 Task: Open Card Executive Team Meeting in Board Diversity and Inclusion Program Evaluation and Optimization to Workspace App Development and add a team member Softage.2@softage.net, a label Orange, a checklist Dog Training, an attachment from your computer, a color Orange and finally, add a card description 'Conduct team training session on project management' and a comment 'We should approach this task with a sense of ownership, taking pride in our work and its impact on the project.'. Add a start date 'Jan 06, 1900' with a due date 'Jan 13, 1900'
Action: Mouse moved to (91, 299)
Screenshot: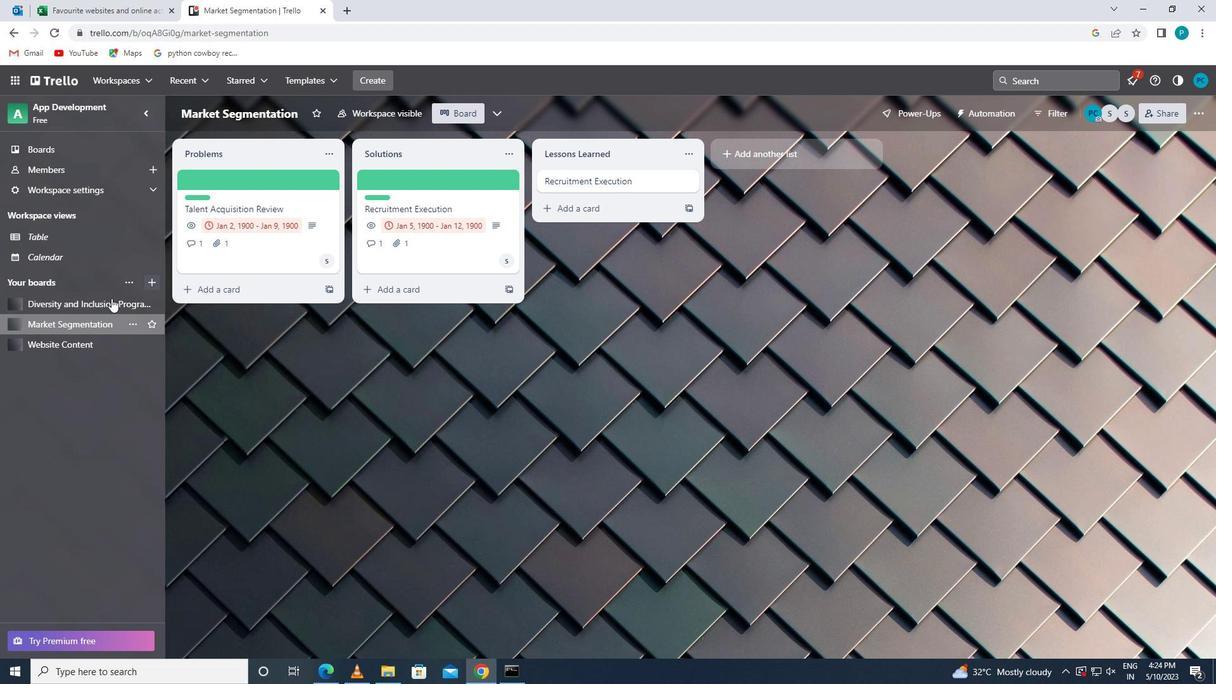
Action: Mouse pressed left at (91, 299)
Screenshot: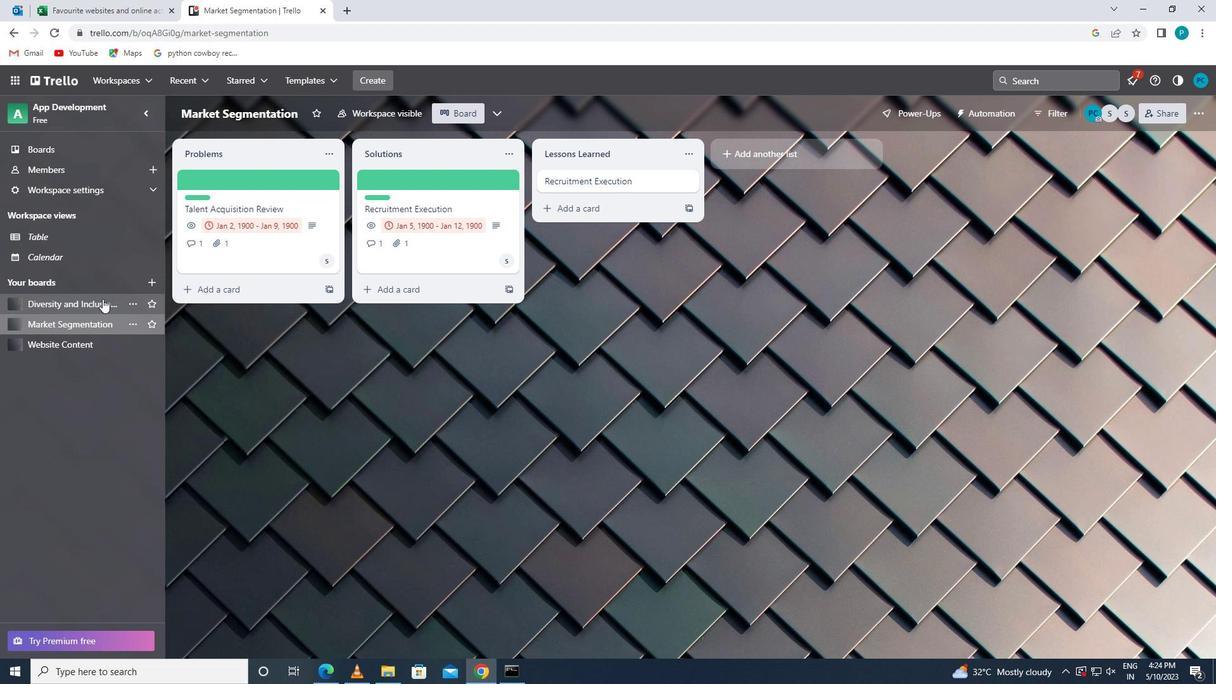 
Action: Mouse moved to (434, 181)
Screenshot: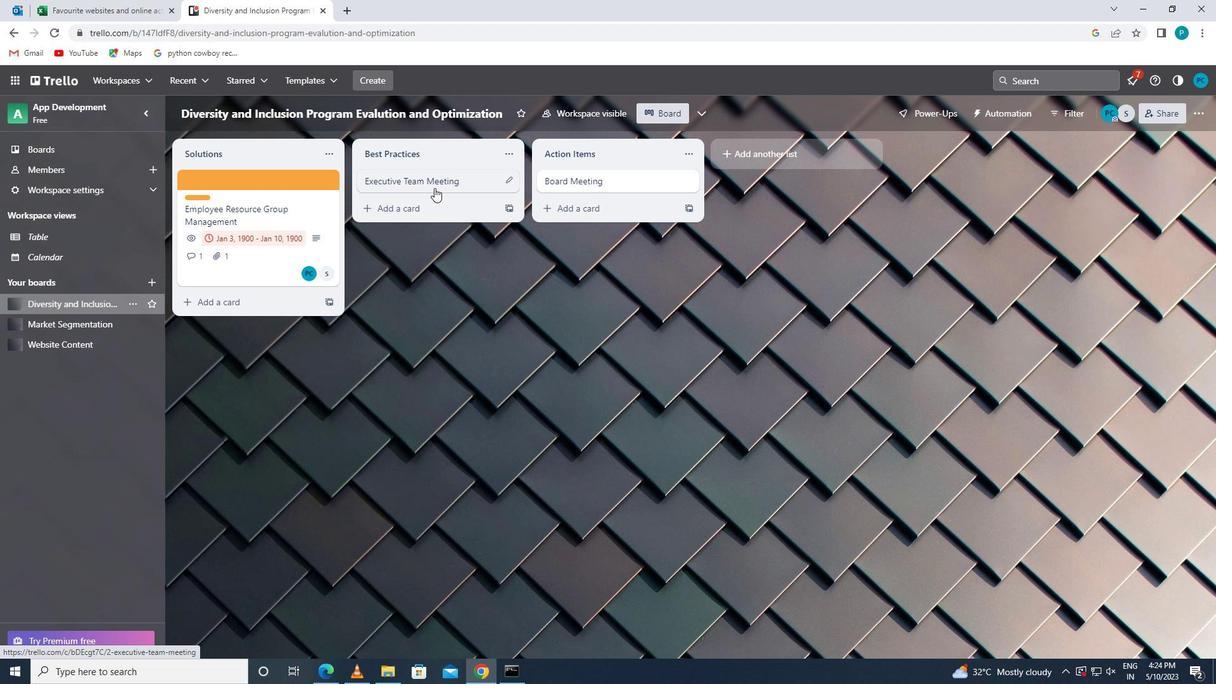 
Action: Mouse pressed left at (434, 181)
Screenshot: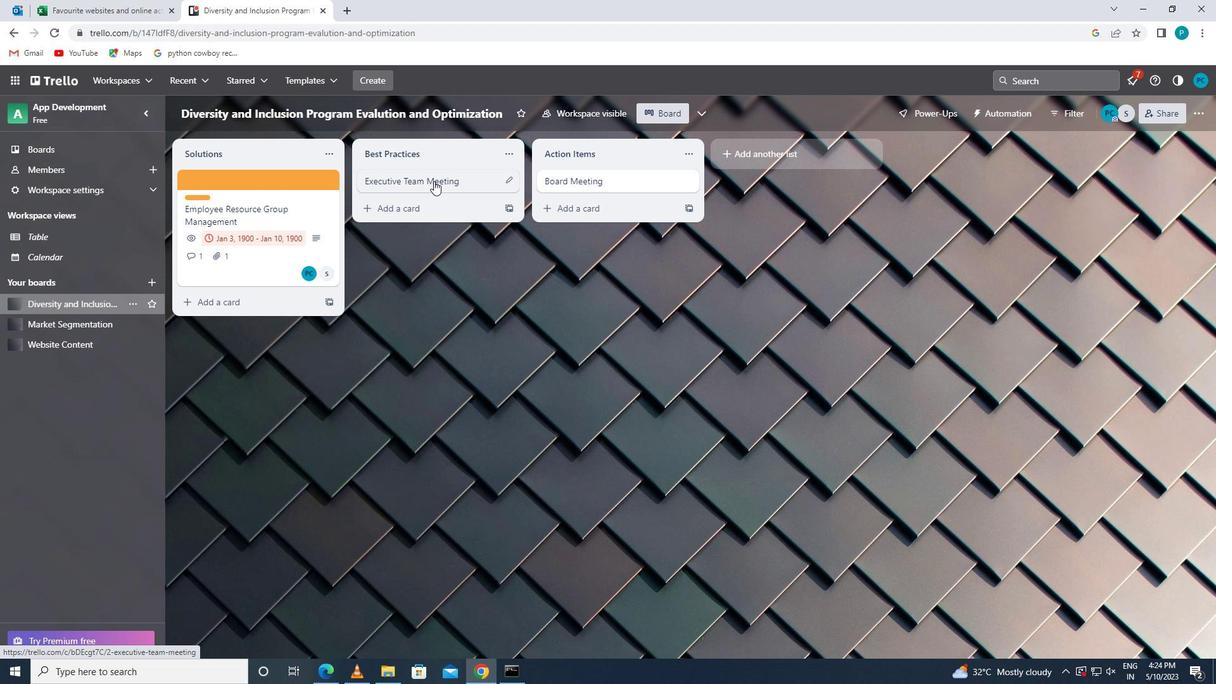 
Action: Mouse moved to (777, 221)
Screenshot: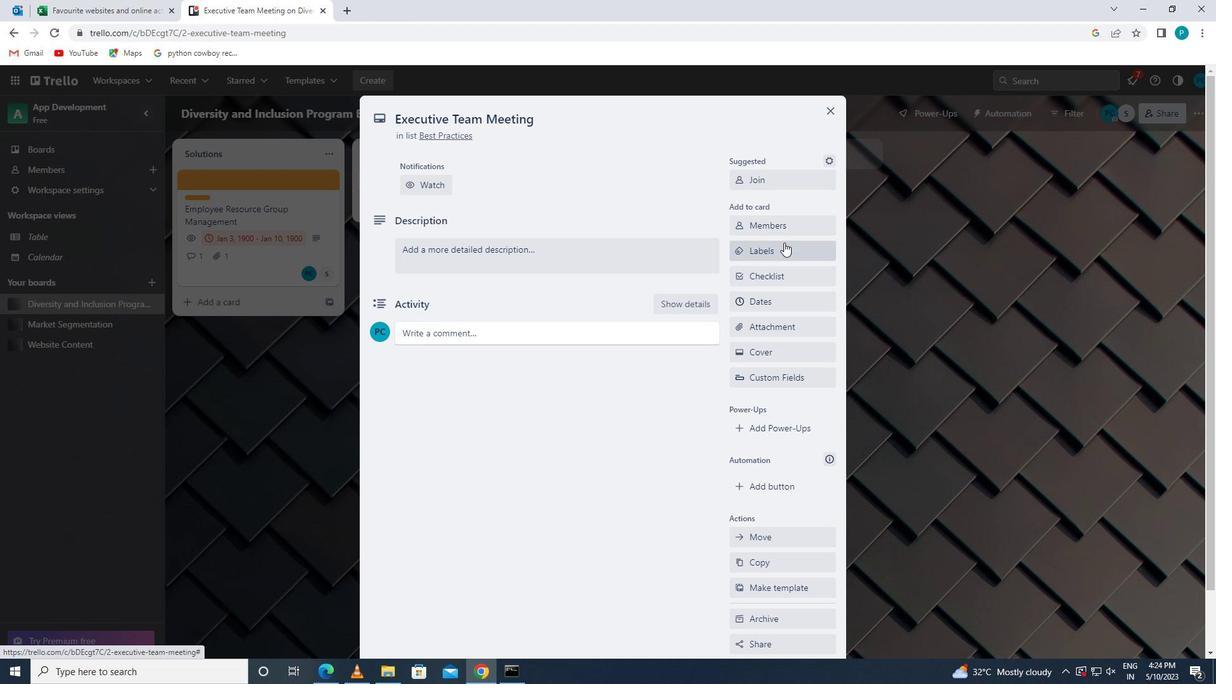 
Action: Mouse pressed left at (777, 221)
Screenshot: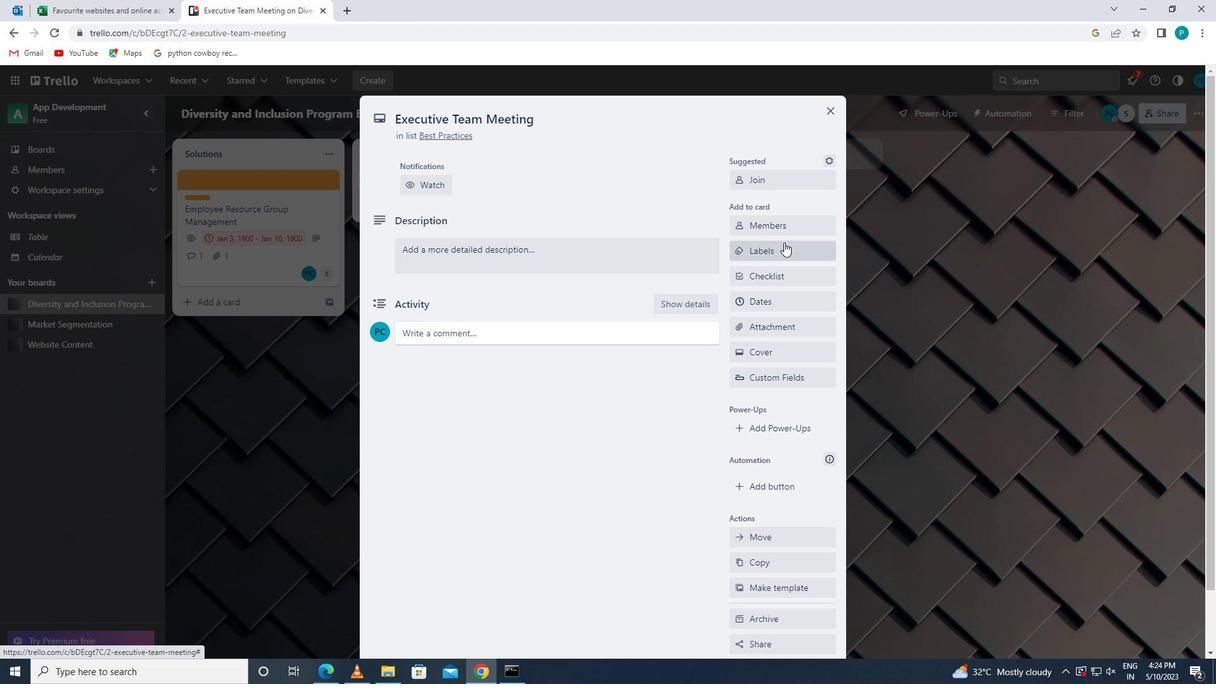 
Action: Key pressed <Key.caps_lock>s<Key.caps_lock>oftage.2
Screenshot: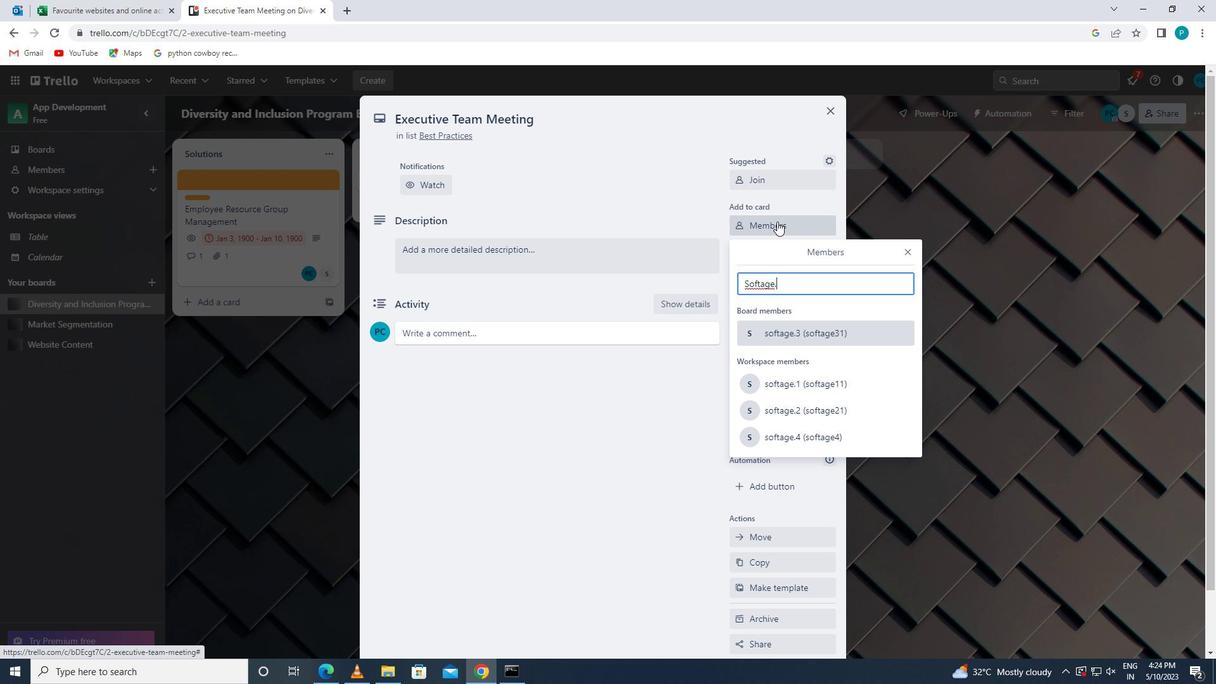 
Action: Mouse moved to (840, 394)
Screenshot: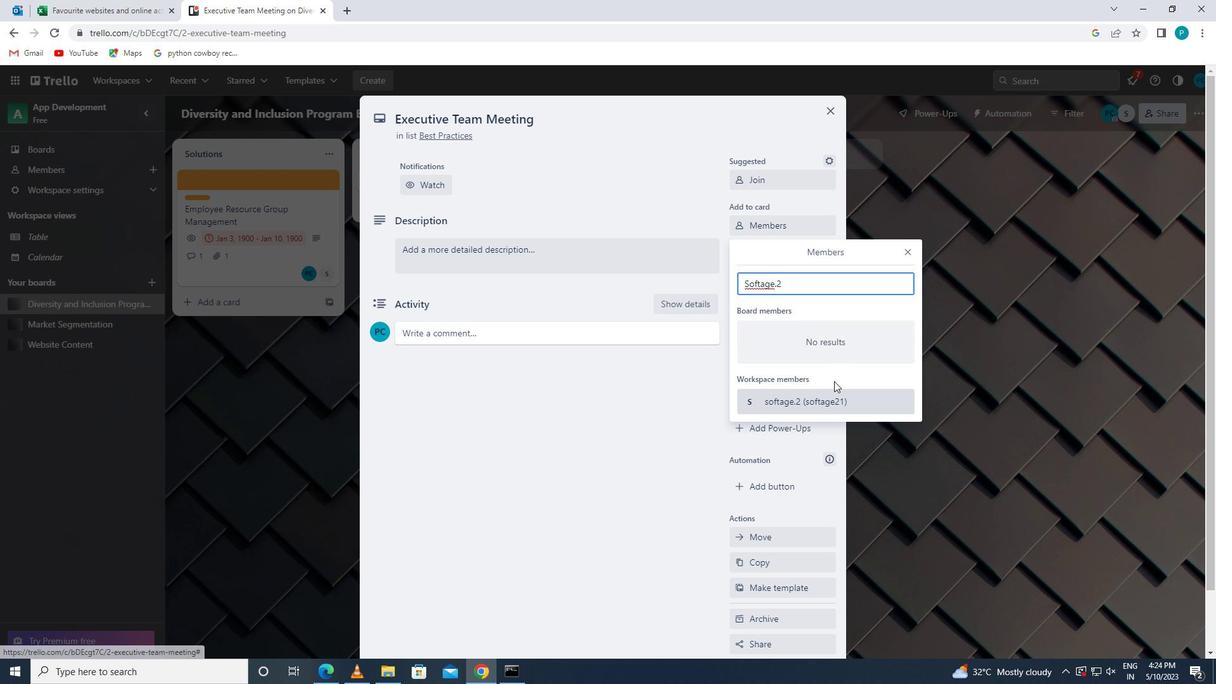 
Action: Mouse pressed left at (840, 394)
Screenshot: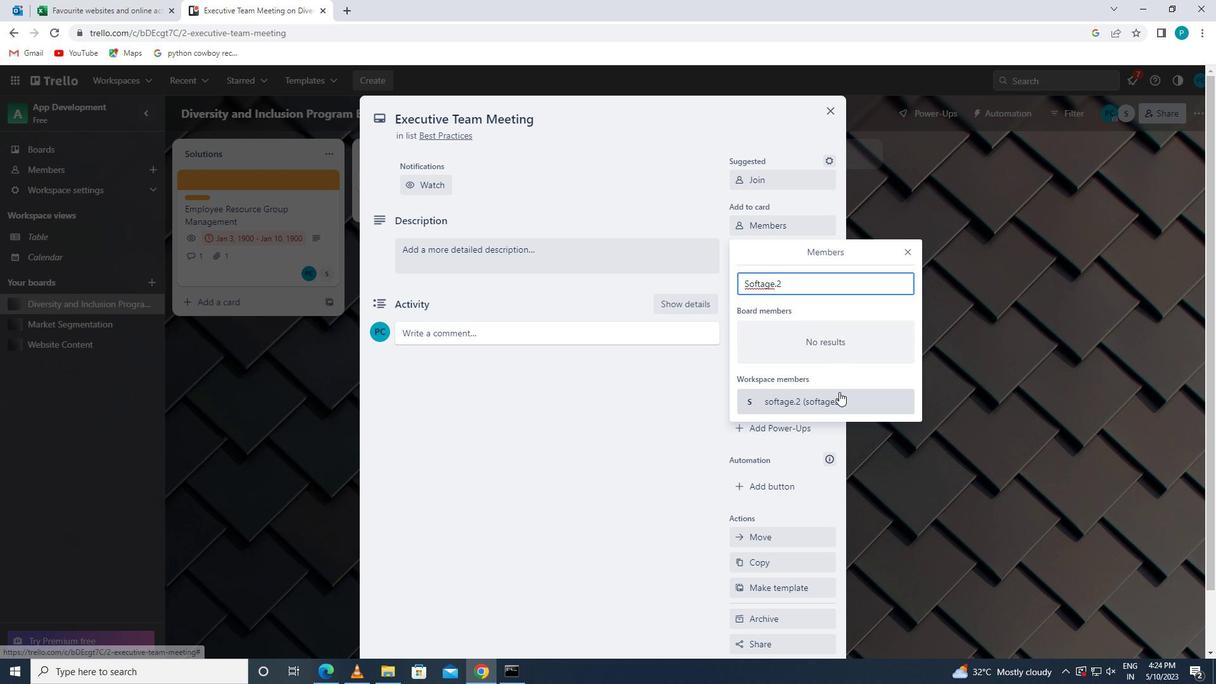 
Action: Mouse moved to (907, 246)
Screenshot: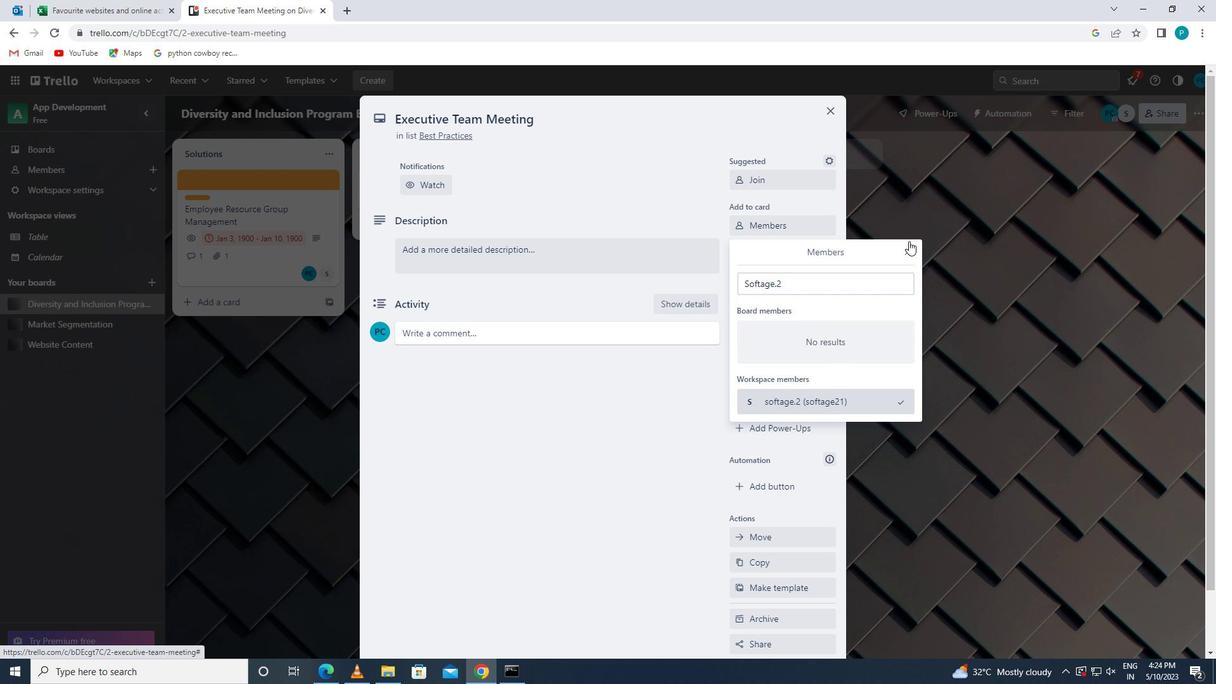 
Action: Mouse pressed left at (907, 246)
Screenshot: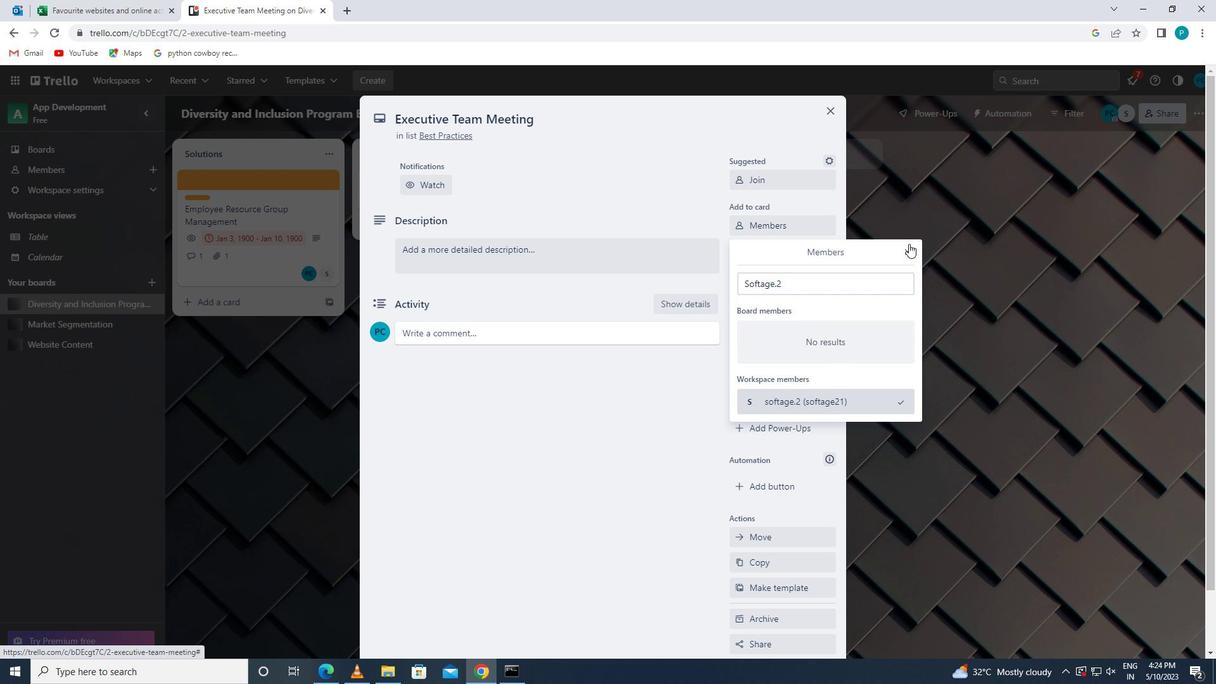 
Action: Mouse moved to (807, 253)
Screenshot: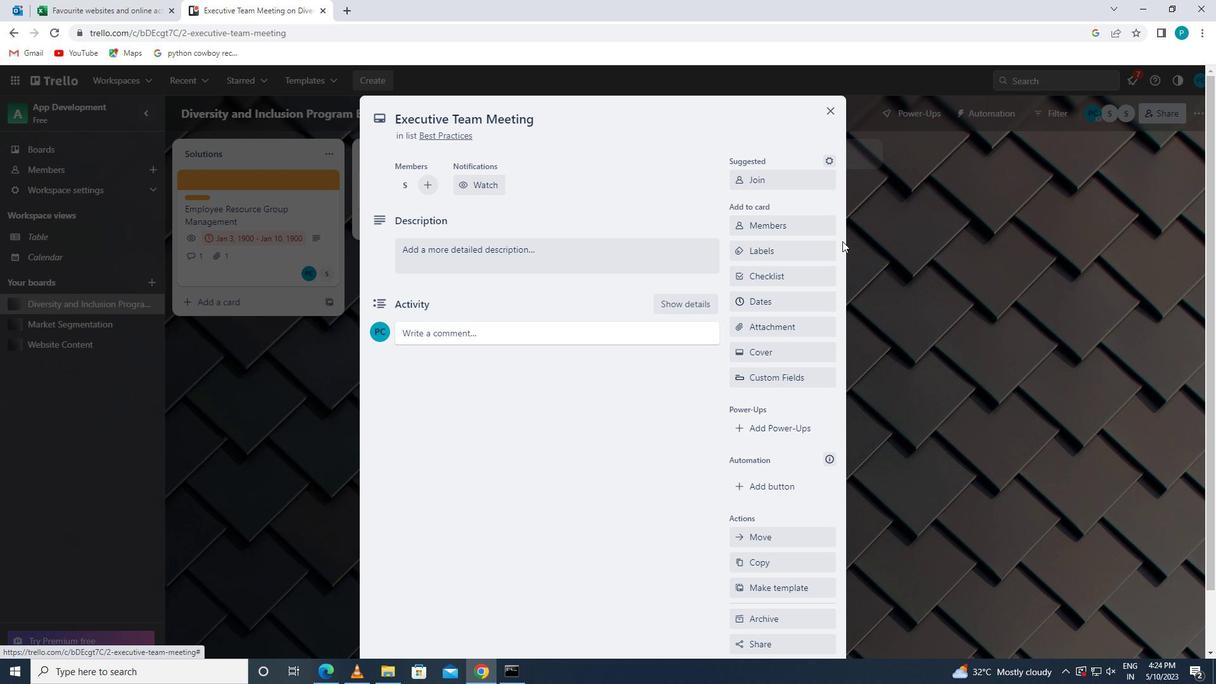 
Action: Mouse pressed left at (807, 253)
Screenshot: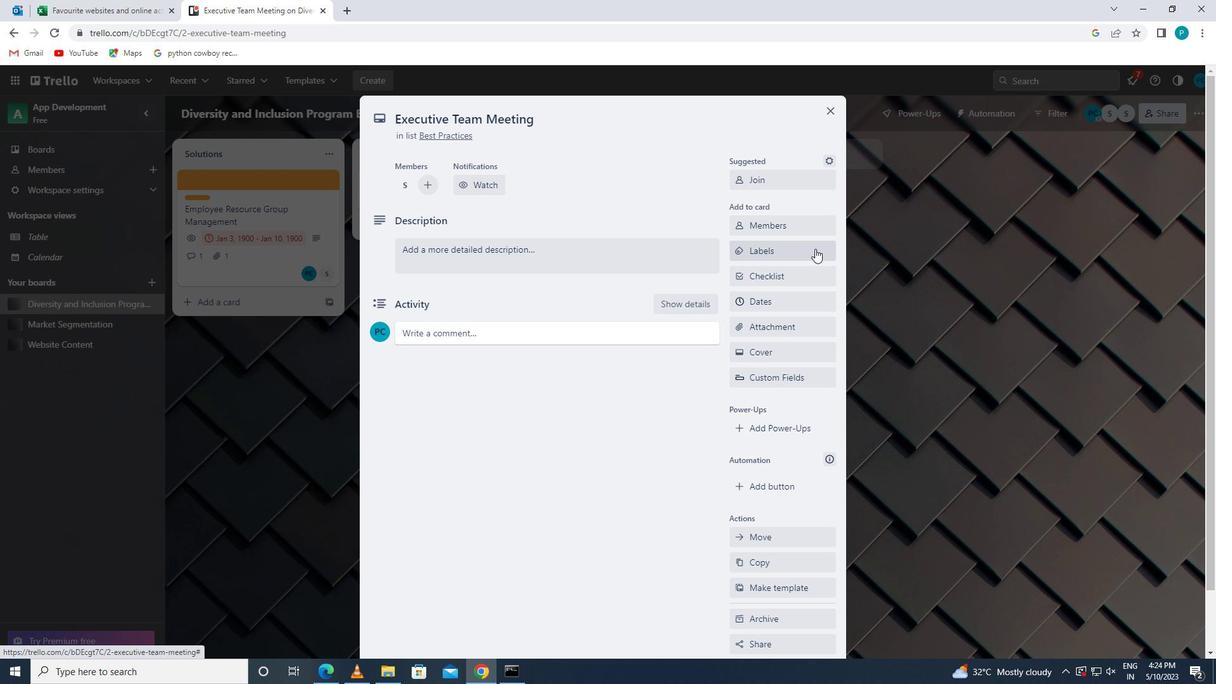 
Action: Mouse moved to (815, 495)
Screenshot: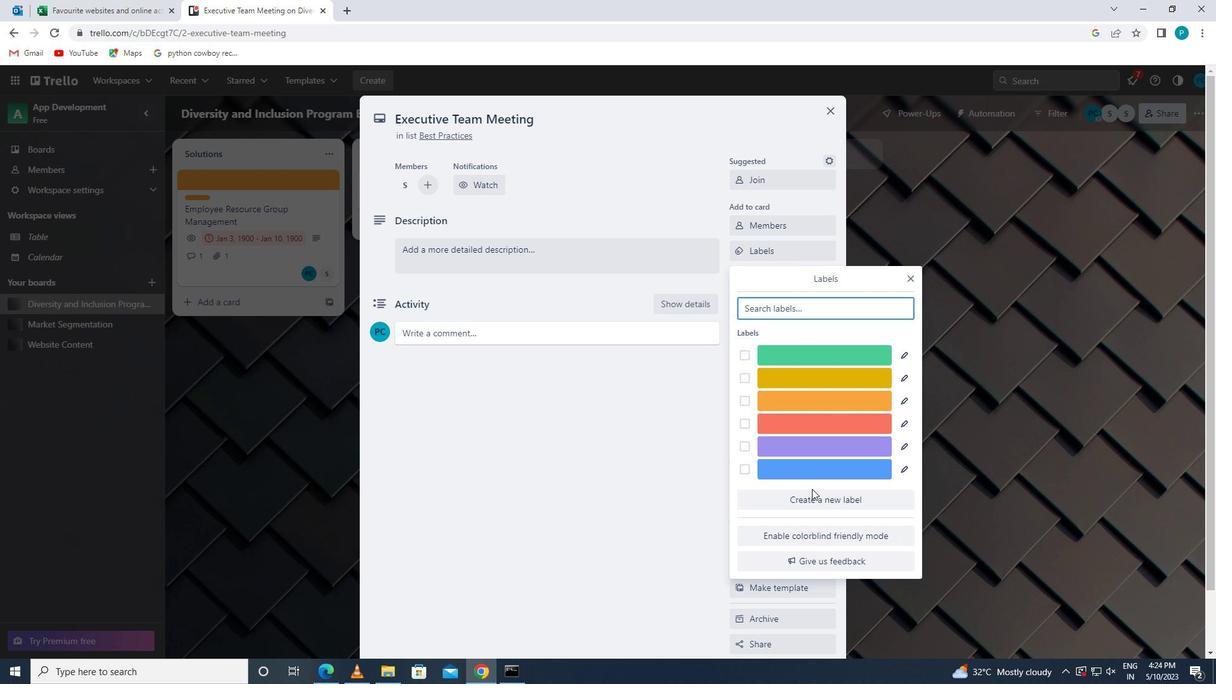 
Action: Mouse pressed left at (815, 495)
Screenshot: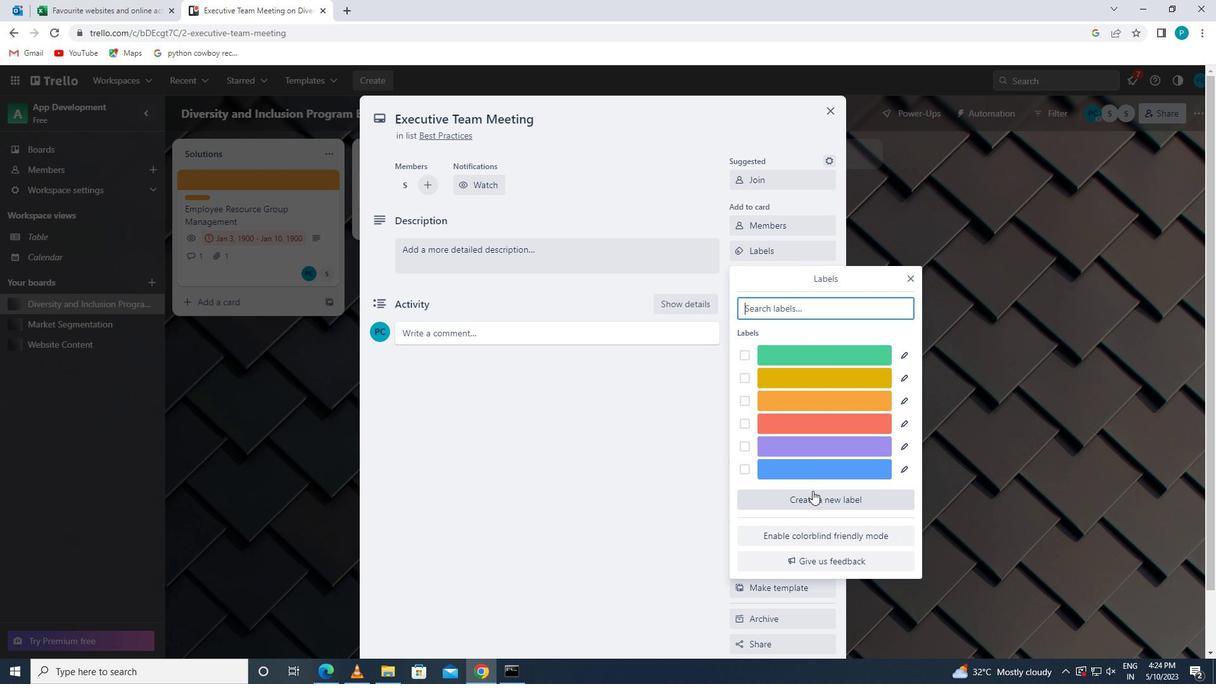 
Action: Mouse moved to (820, 470)
Screenshot: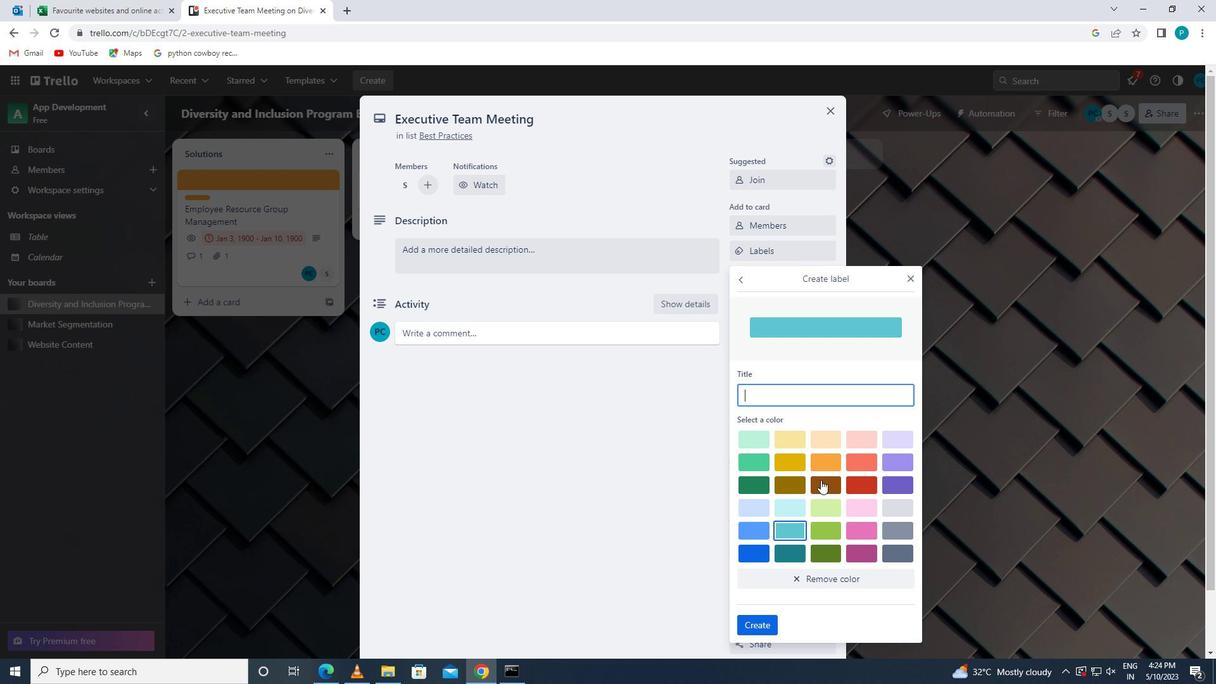 
Action: Mouse pressed left at (820, 470)
Screenshot: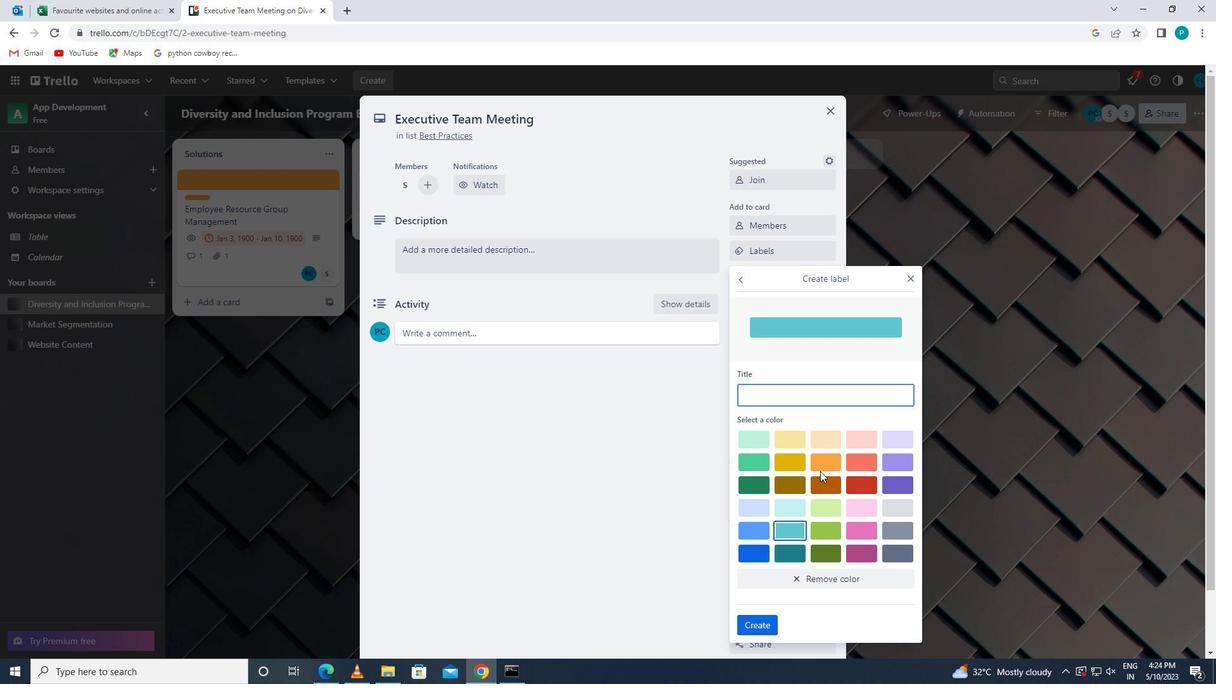 
Action: Mouse moved to (765, 623)
Screenshot: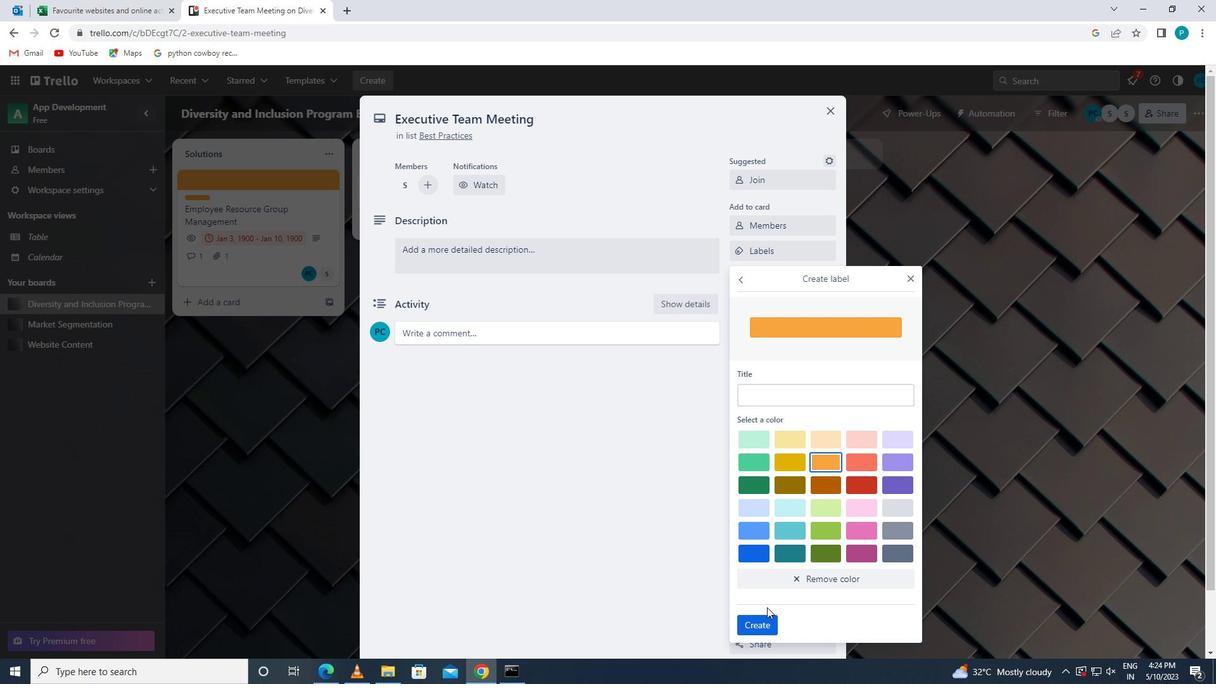 
Action: Mouse pressed left at (765, 623)
Screenshot: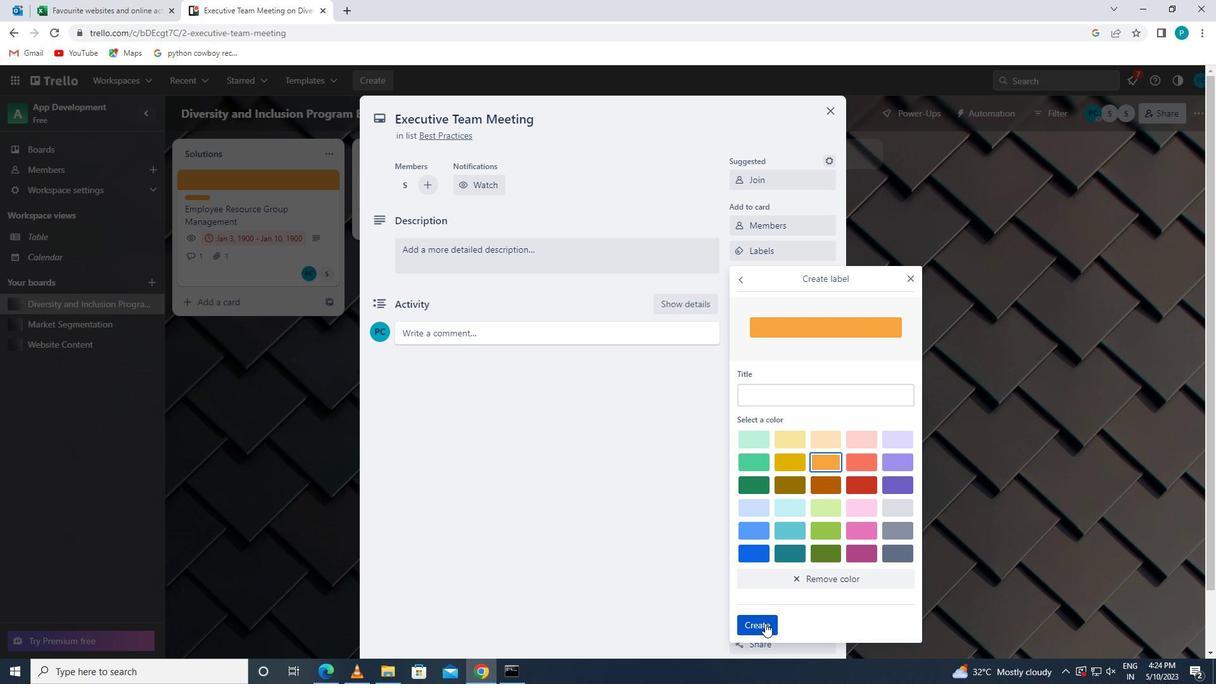 
Action: Mouse moved to (913, 281)
Screenshot: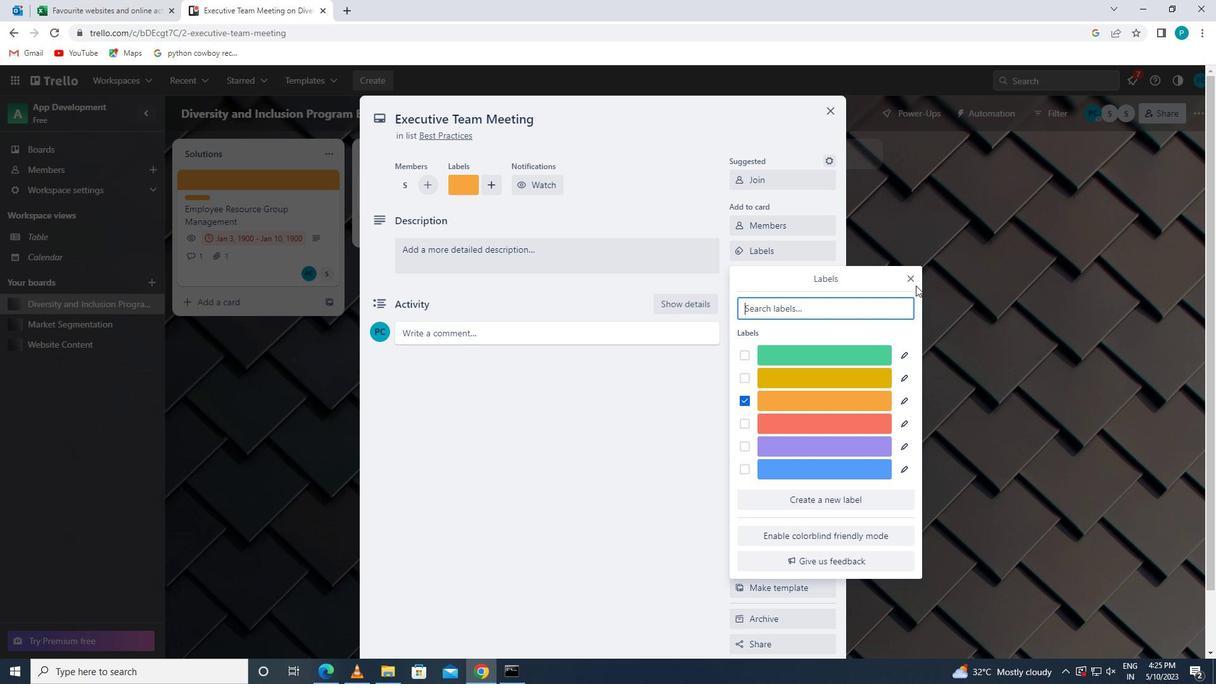 
Action: Mouse pressed left at (913, 281)
Screenshot: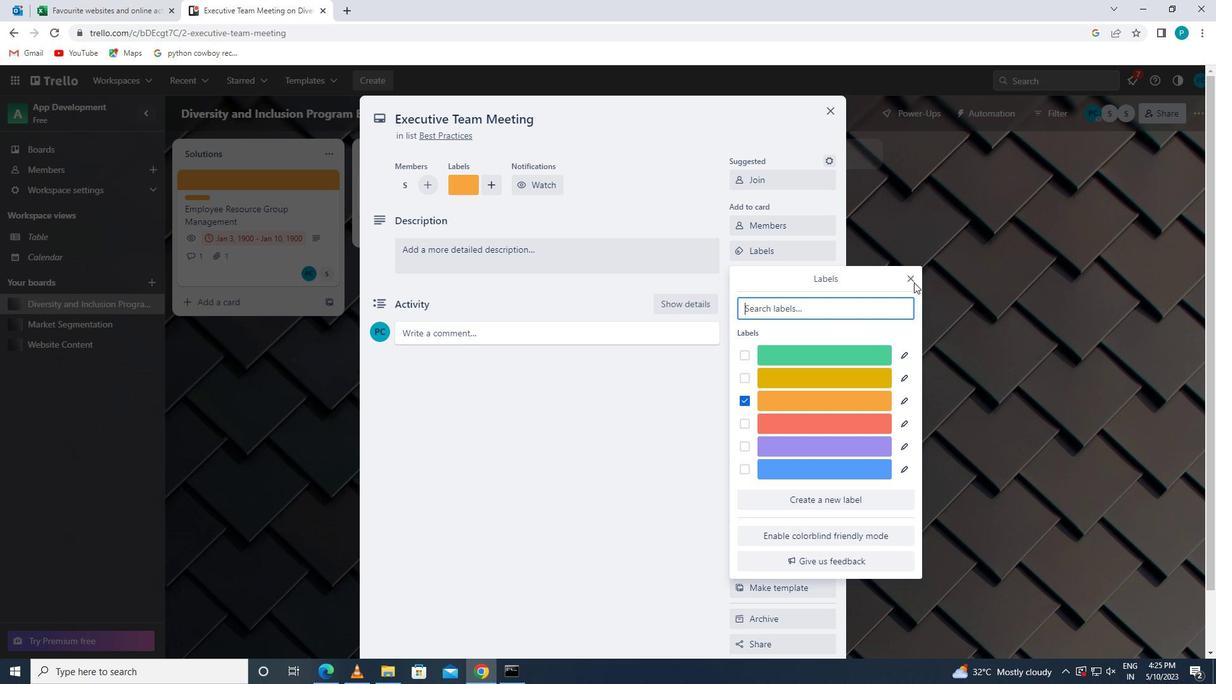 
Action: Mouse moved to (754, 279)
Screenshot: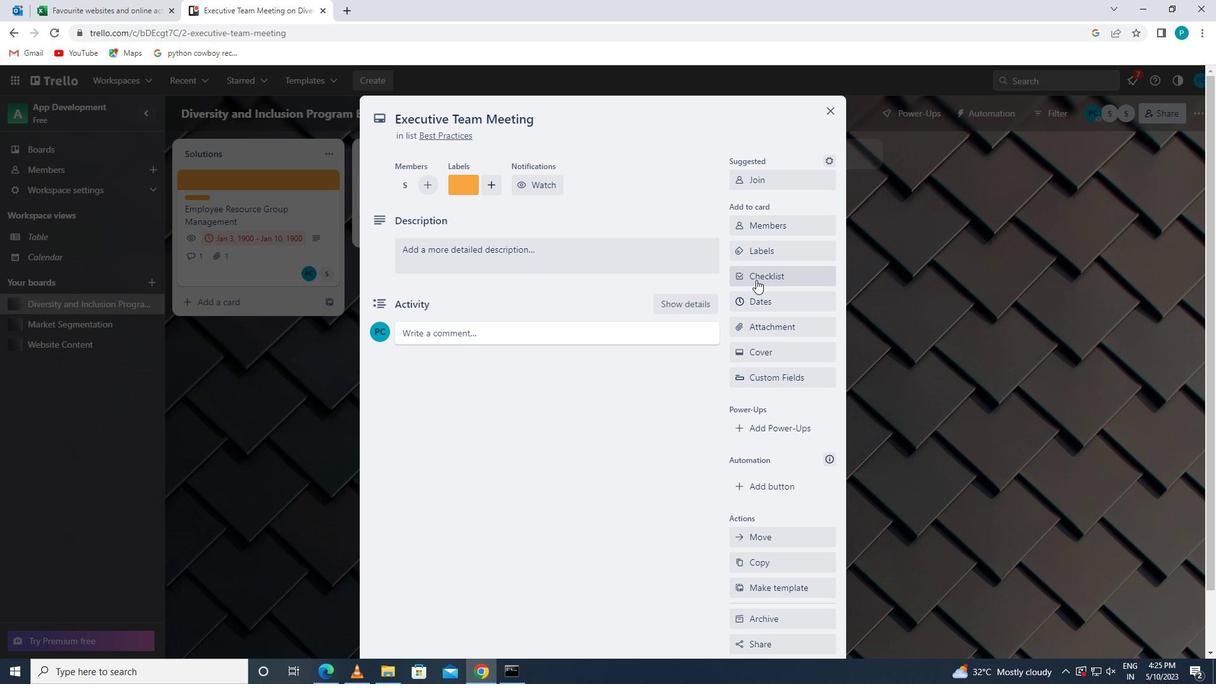 
Action: Mouse pressed left at (754, 279)
Screenshot: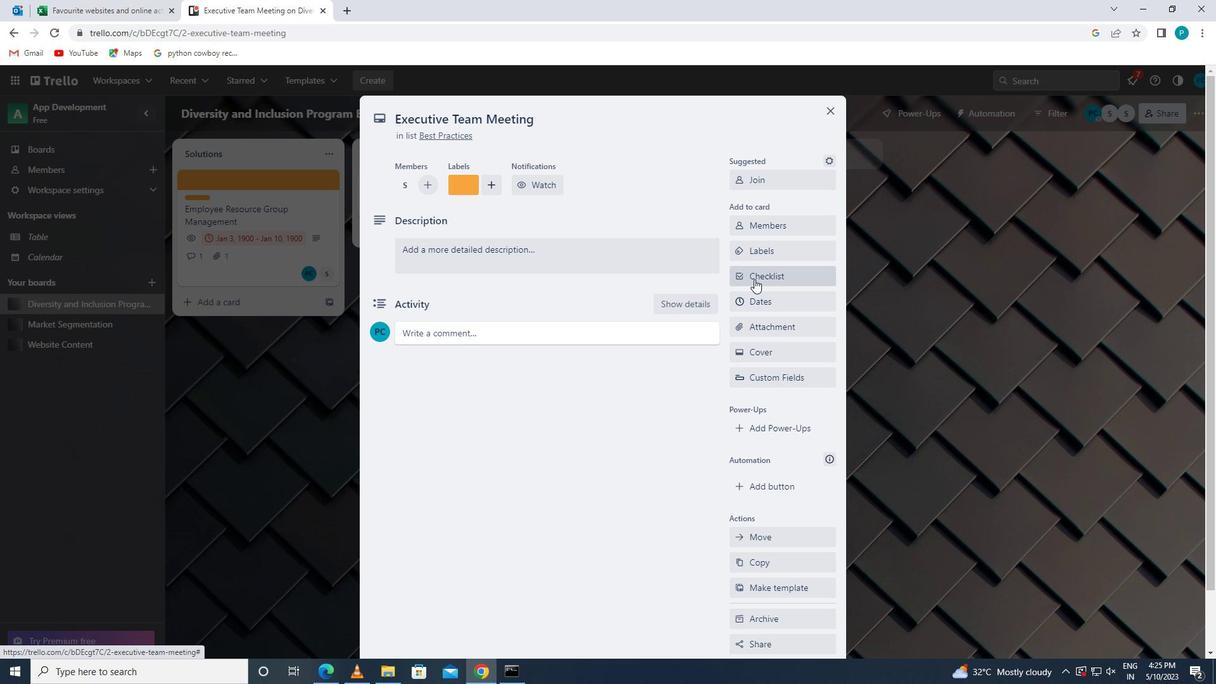 
Action: Key pressed d
Screenshot: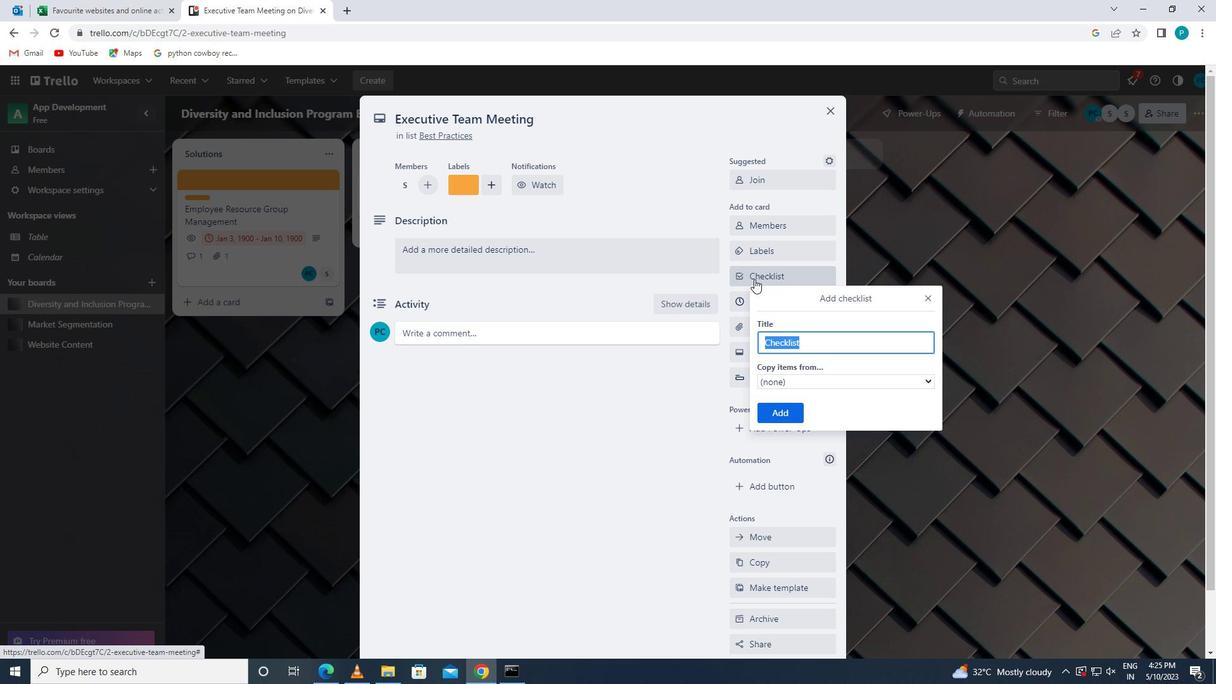 
Action: Mouse moved to (855, 375)
Screenshot: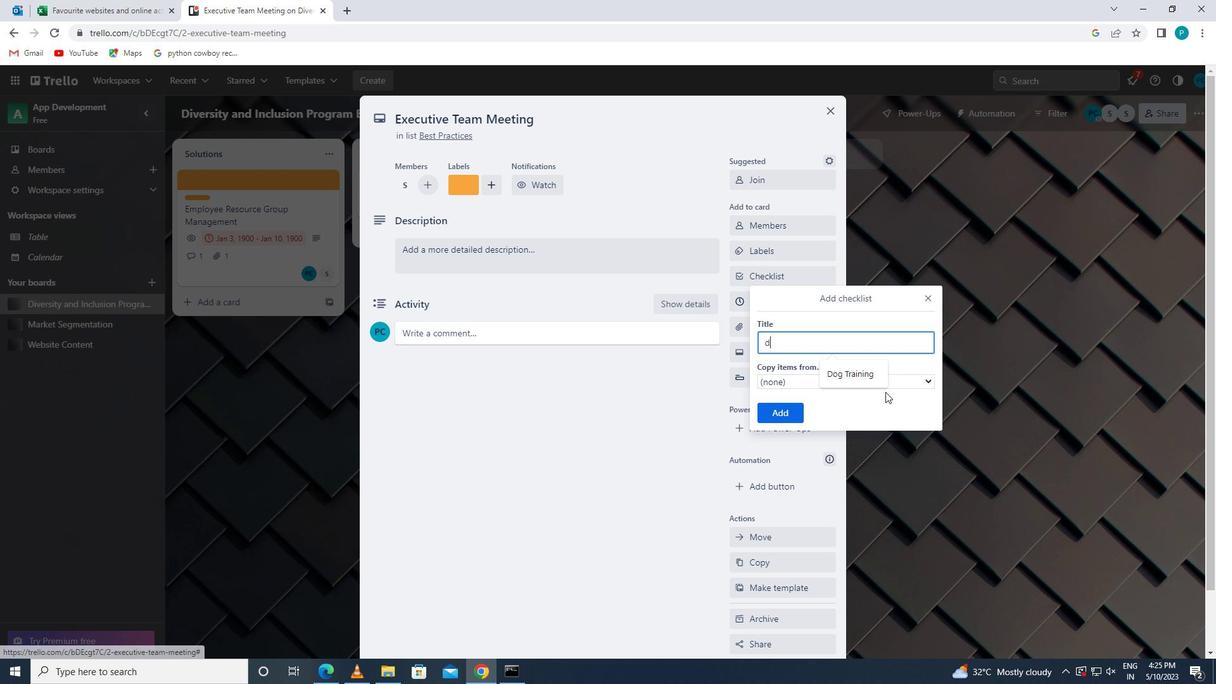 
Action: Mouse pressed left at (855, 375)
Screenshot: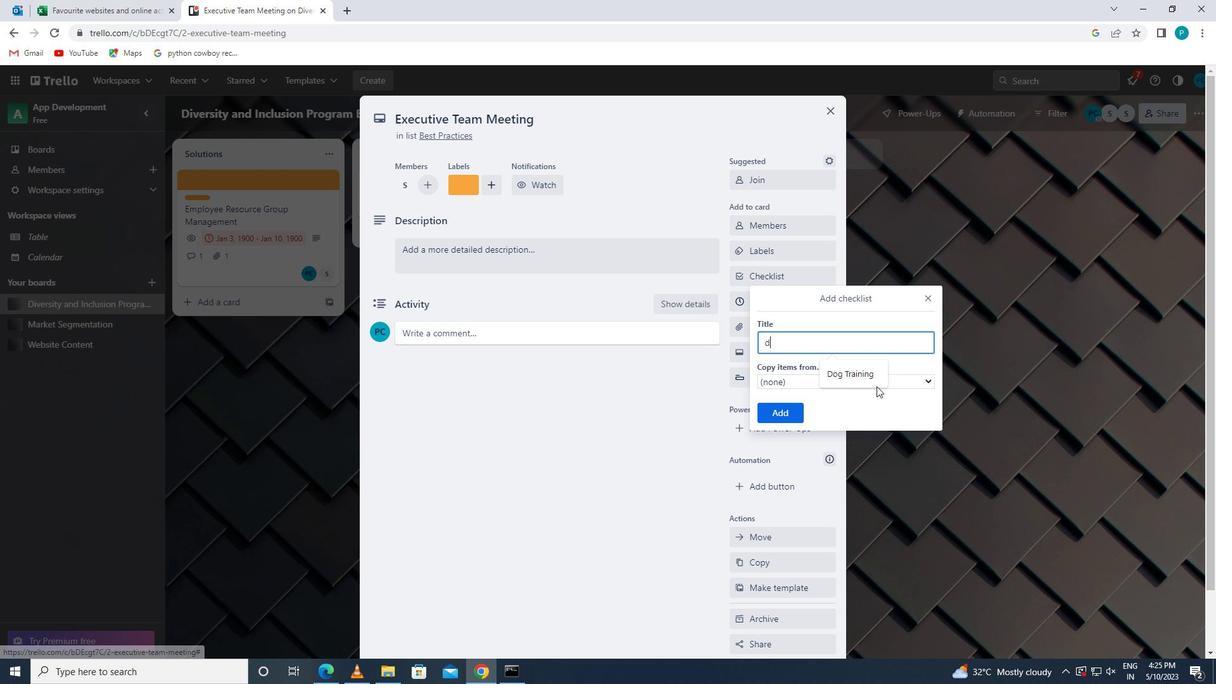 
Action: Mouse moved to (773, 407)
Screenshot: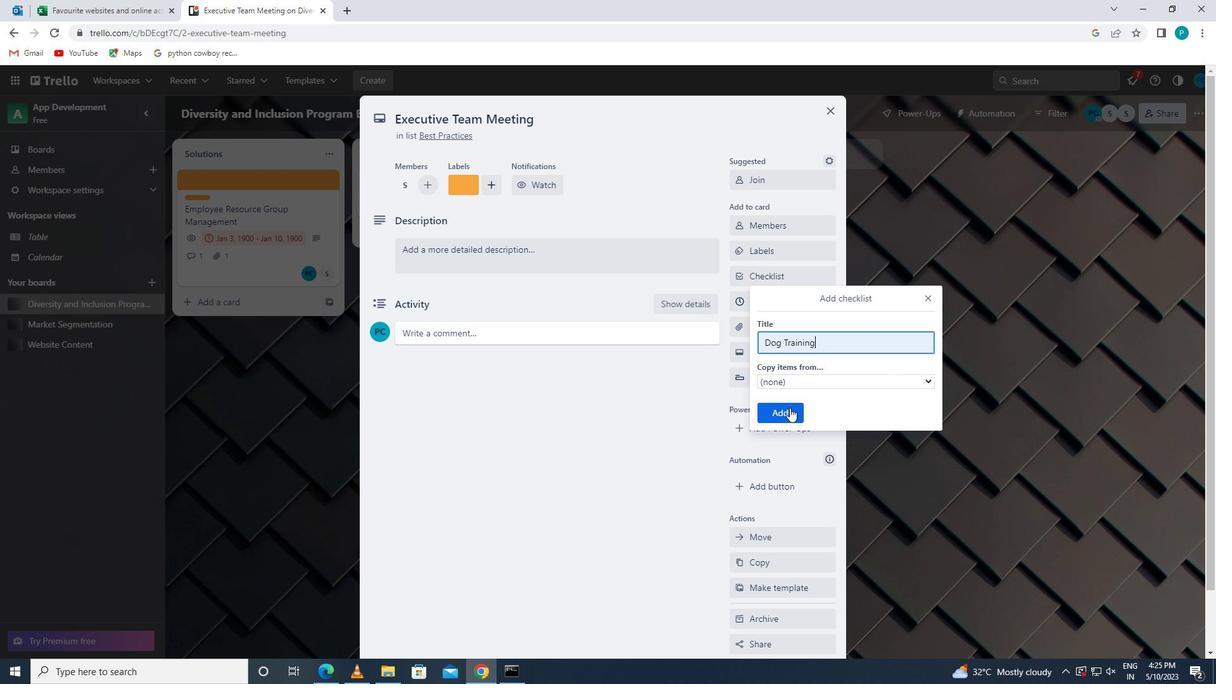 
Action: Mouse pressed left at (773, 407)
Screenshot: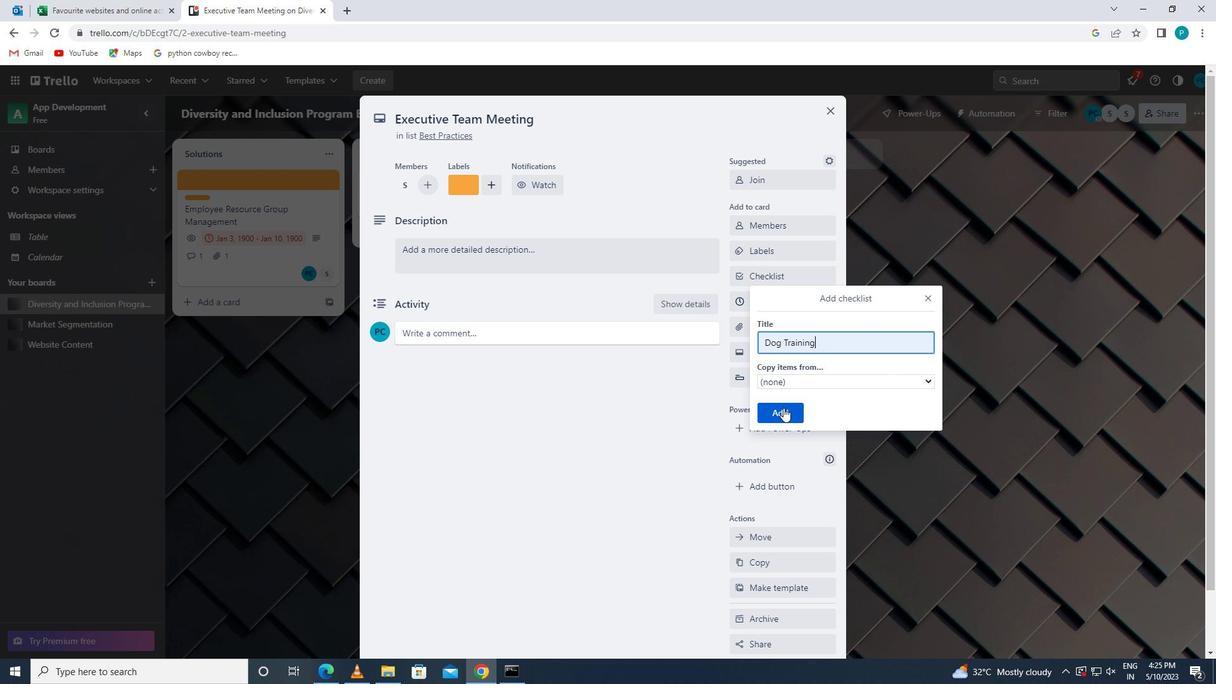 
Action: Mouse moved to (748, 329)
Screenshot: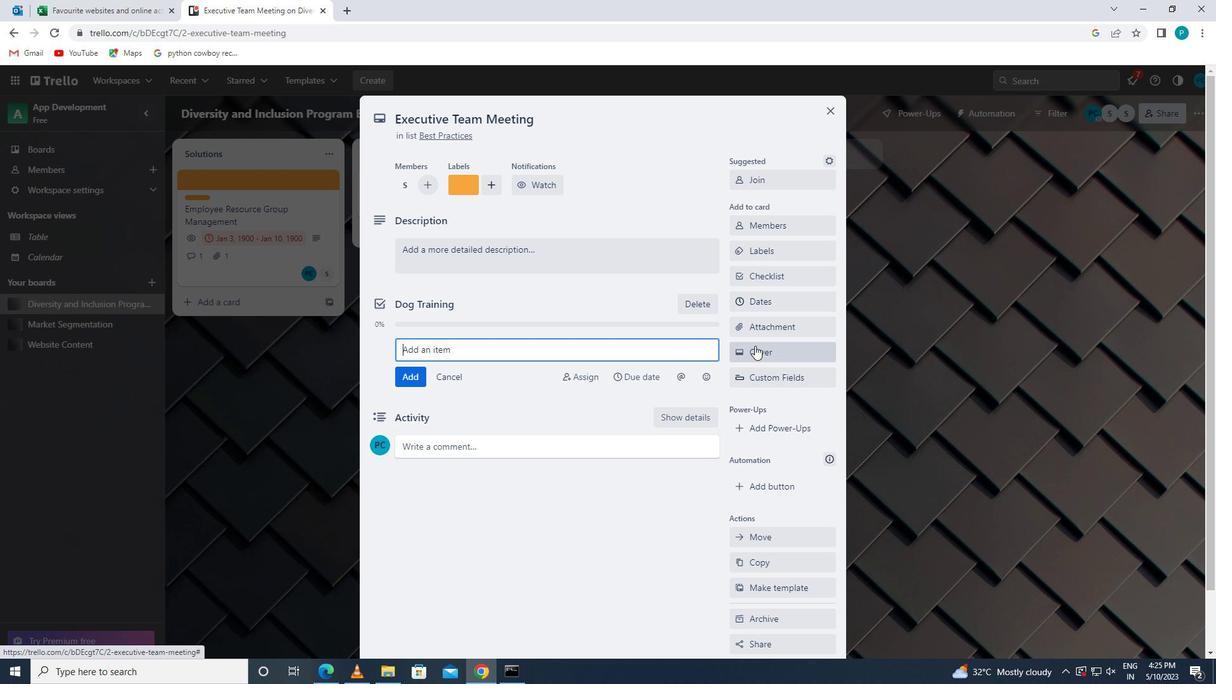 
Action: Mouse pressed left at (748, 329)
Screenshot: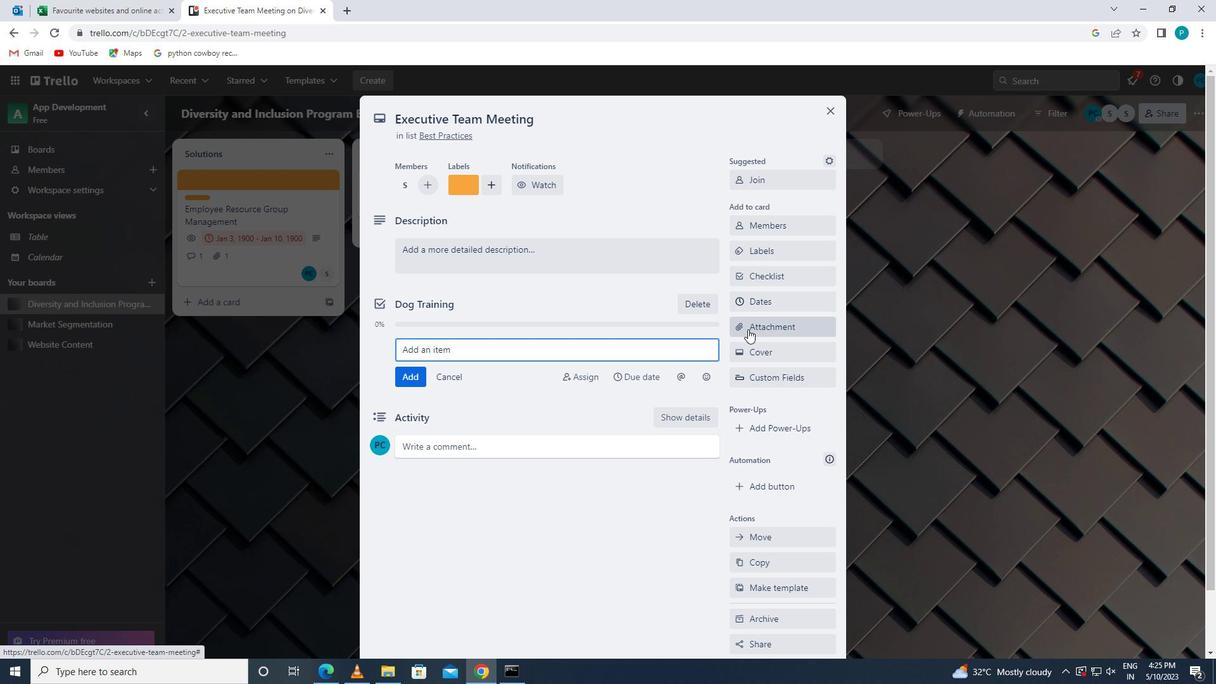 
Action: Mouse moved to (763, 385)
Screenshot: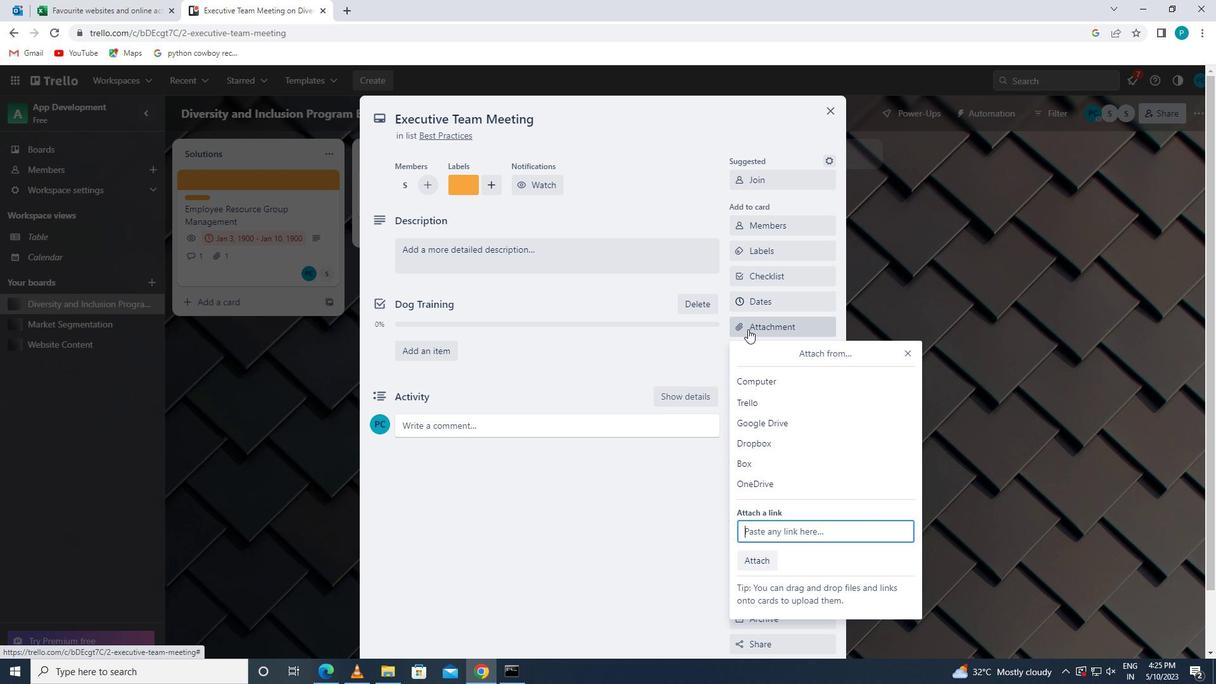 
Action: Mouse pressed left at (763, 385)
Screenshot: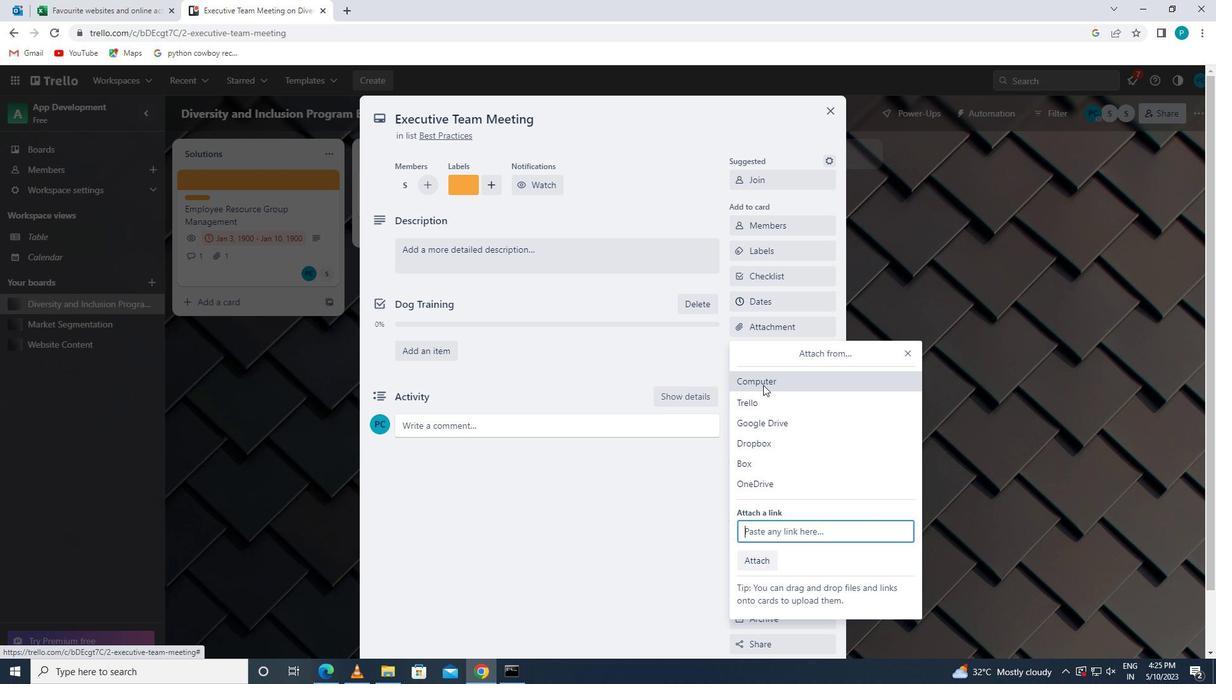 
Action: Mouse moved to (185, 88)
Screenshot: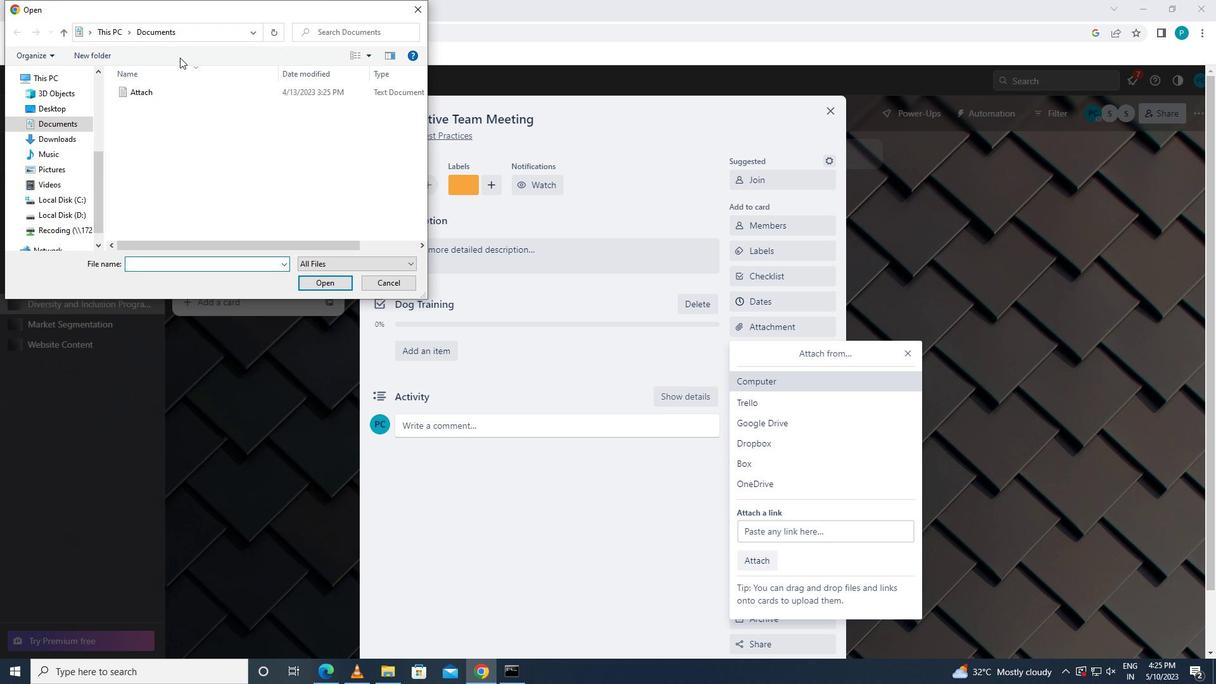 
Action: Mouse pressed left at (185, 88)
Screenshot: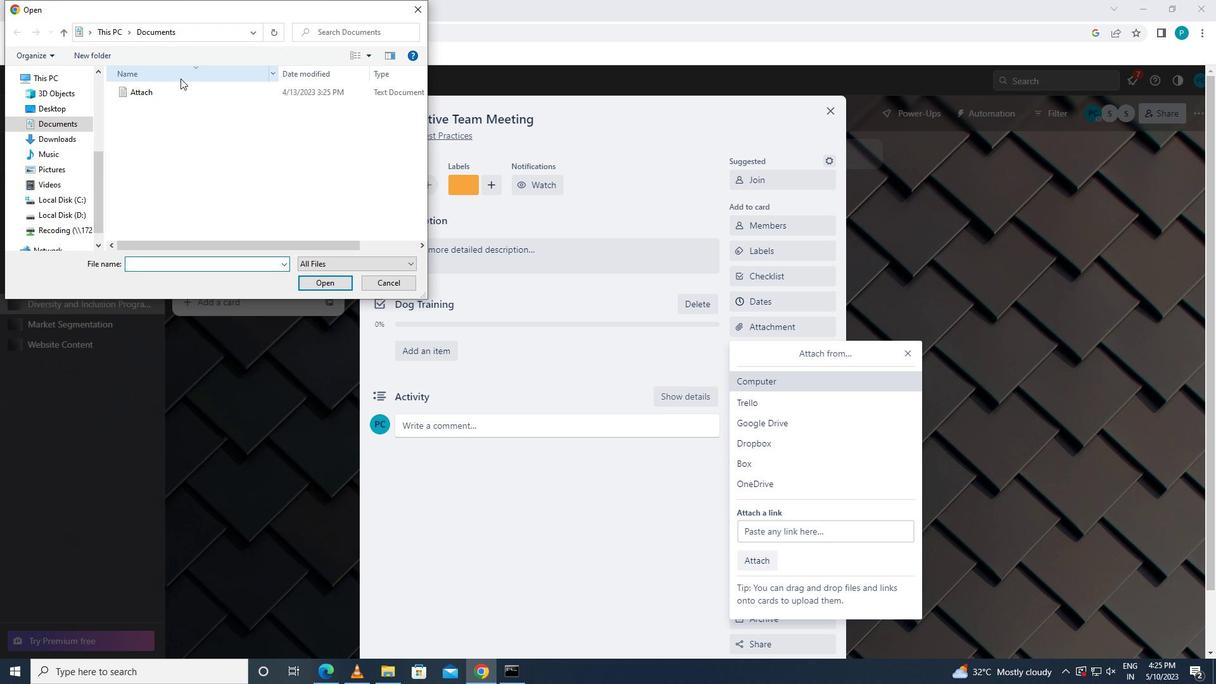 
Action: Mouse moved to (311, 283)
Screenshot: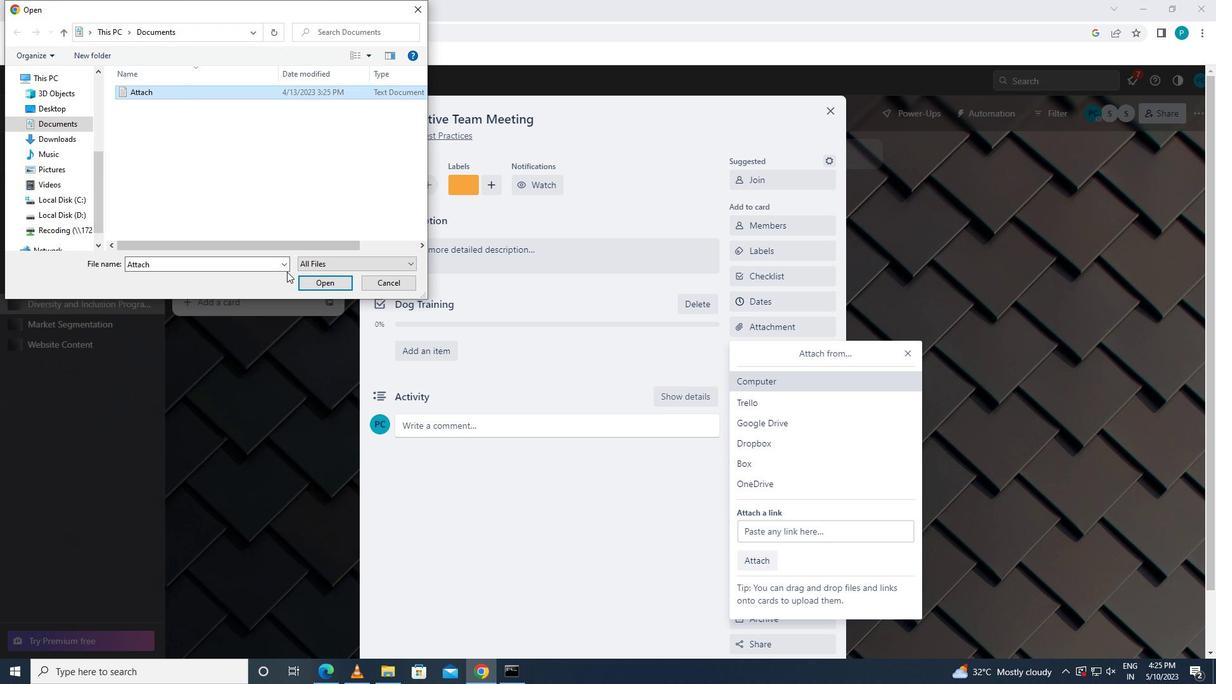 
Action: Mouse pressed left at (311, 283)
Screenshot: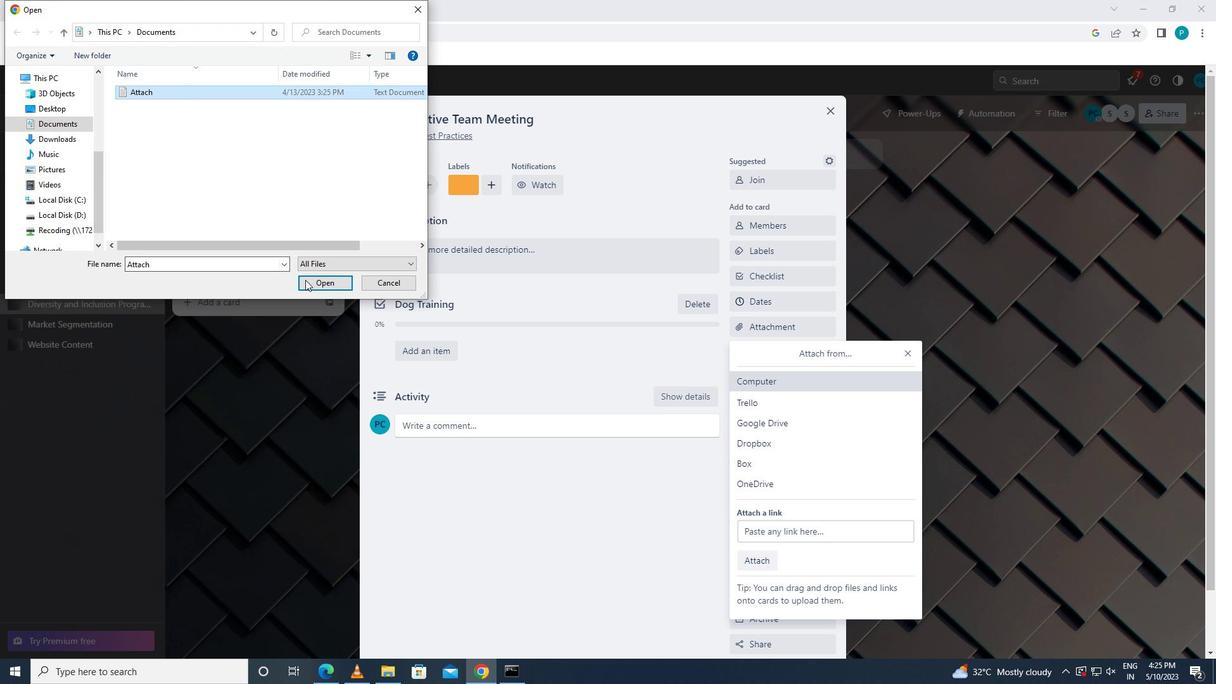 
Action: Mouse moved to (770, 351)
Screenshot: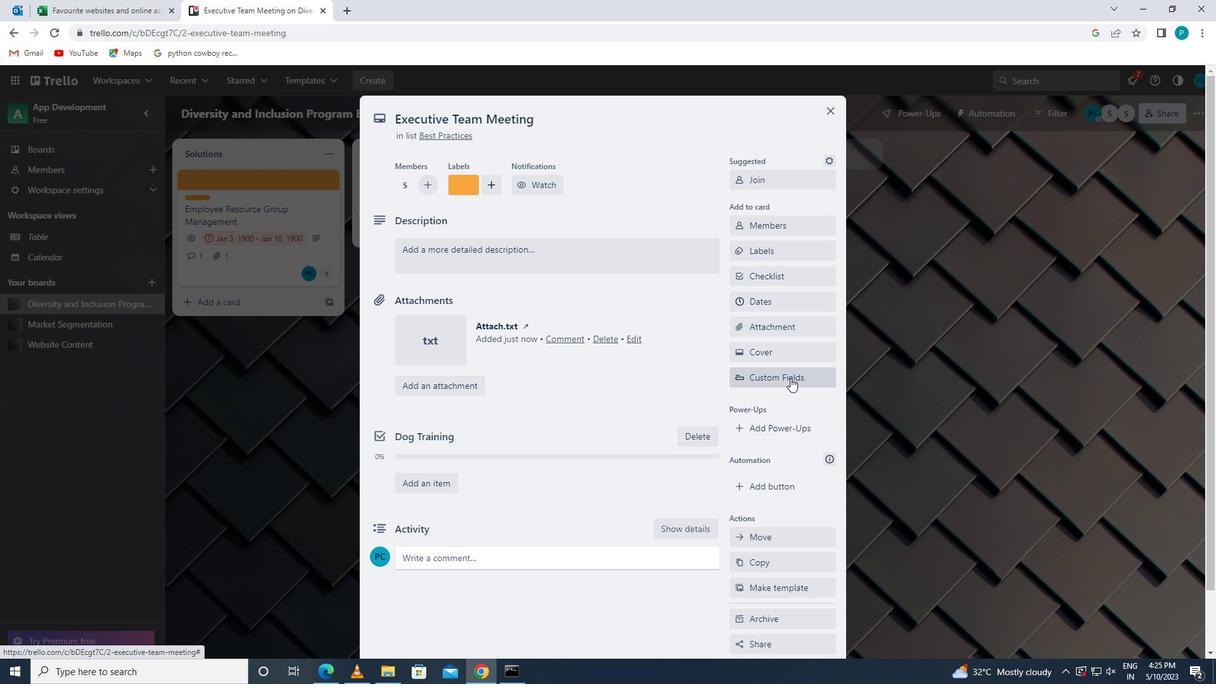 
Action: Mouse pressed left at (770, 351)
Screenshot: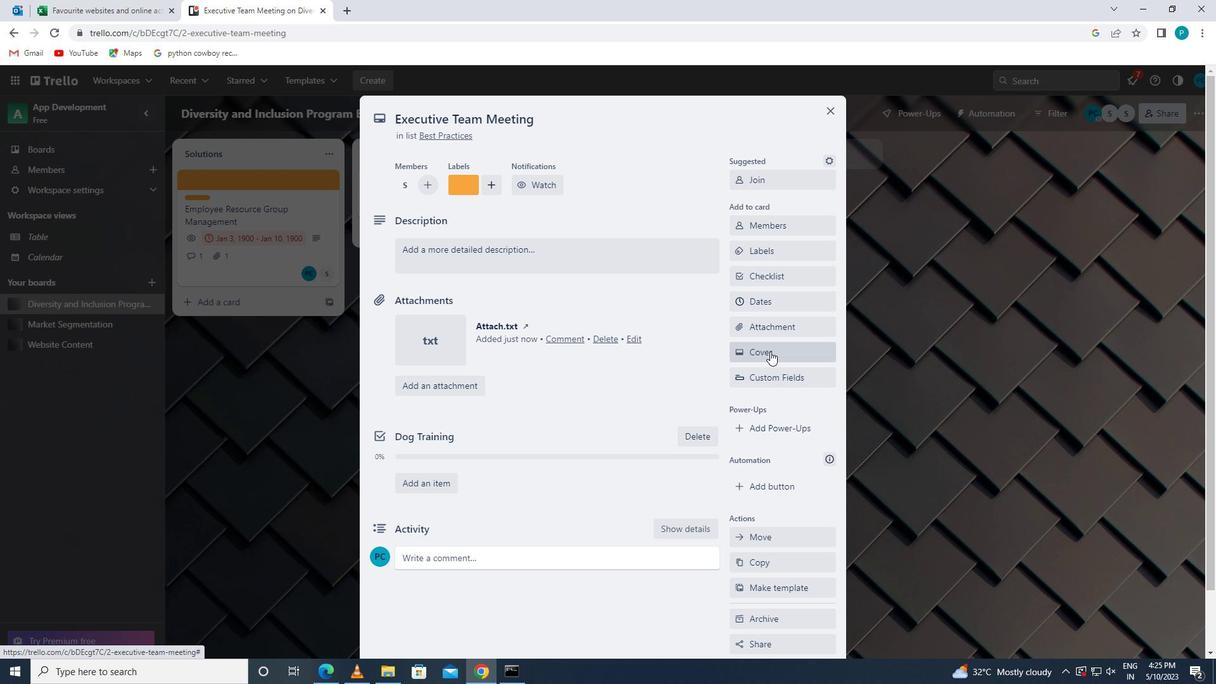 
Action: Mouse moved to (836, 403)
Screenshot: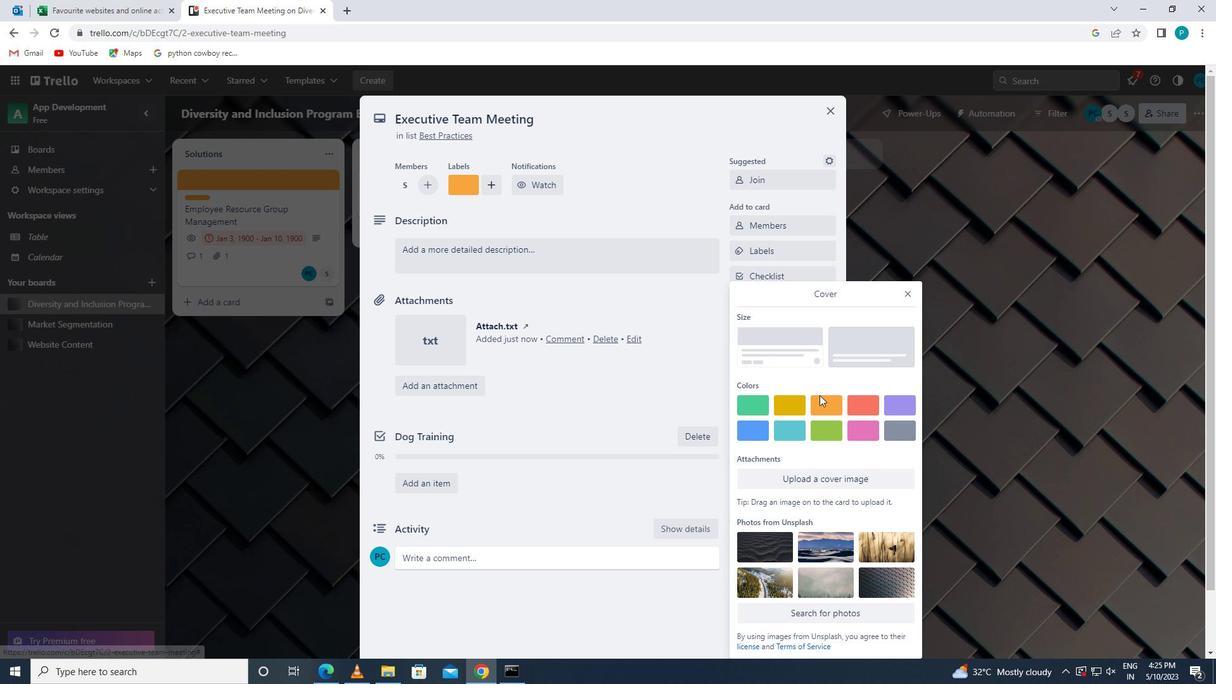 
Action: Mouse pressed left at (836, 403)
Screenshot: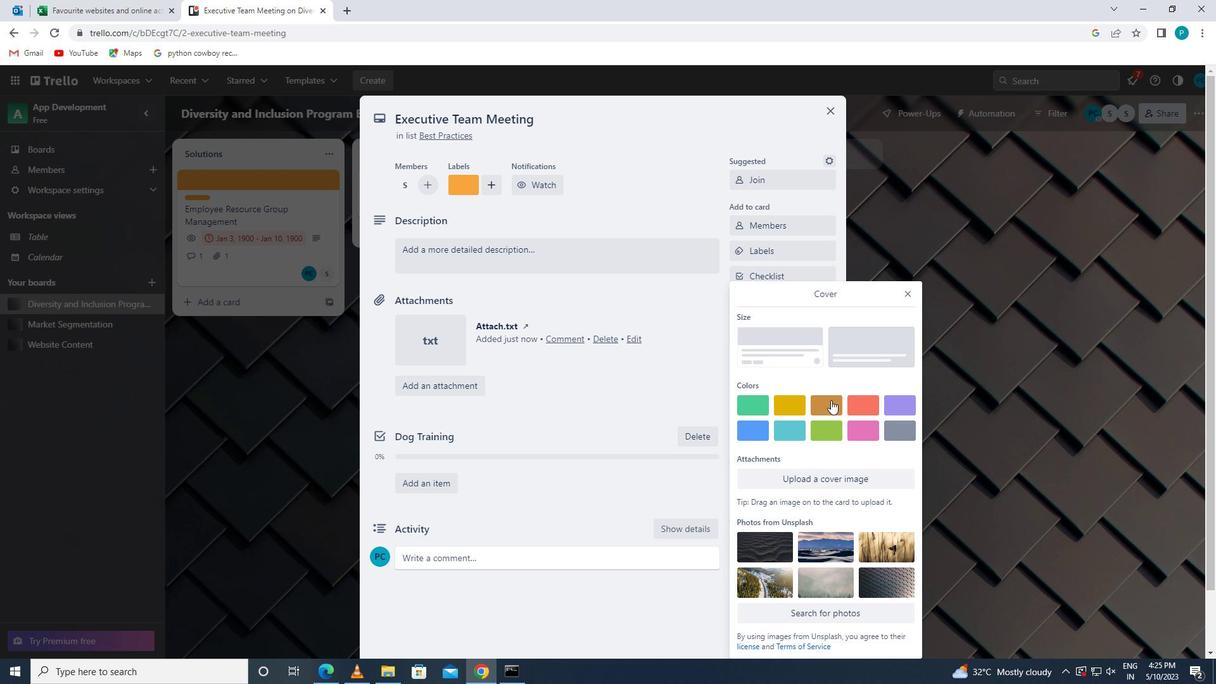 
Action: Mouse moved to (905, 271)
Screenshot: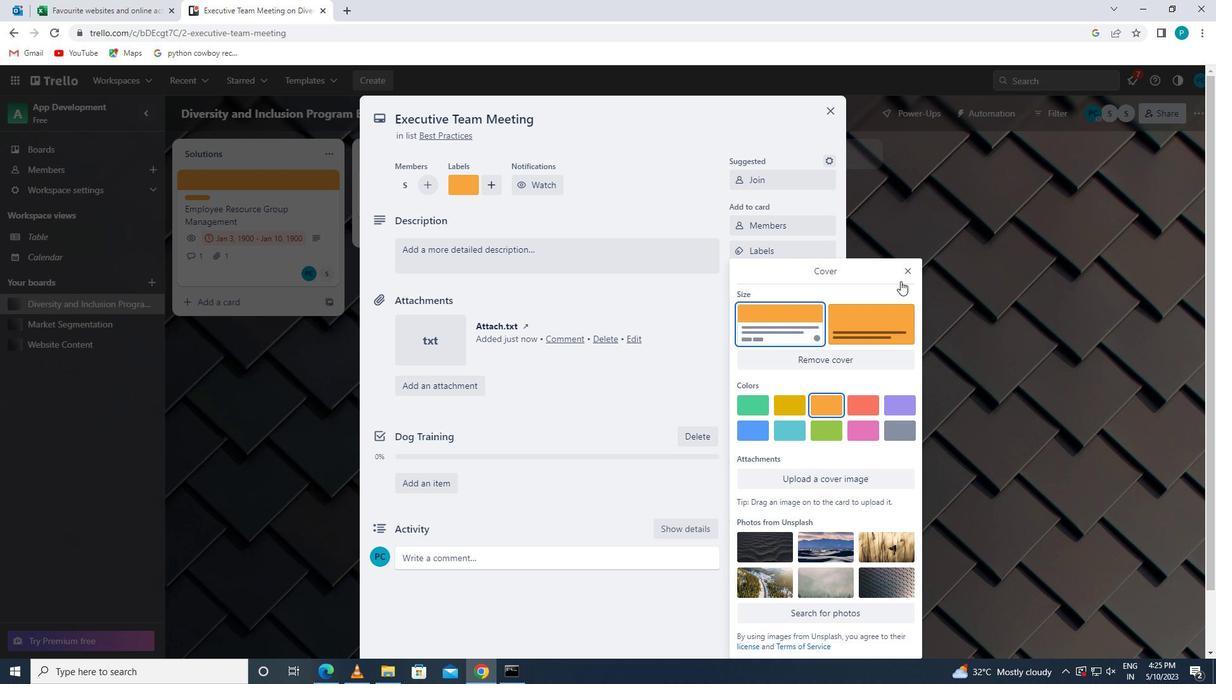 
Action: Mouse pressed left at (905, 271)
Screenshot: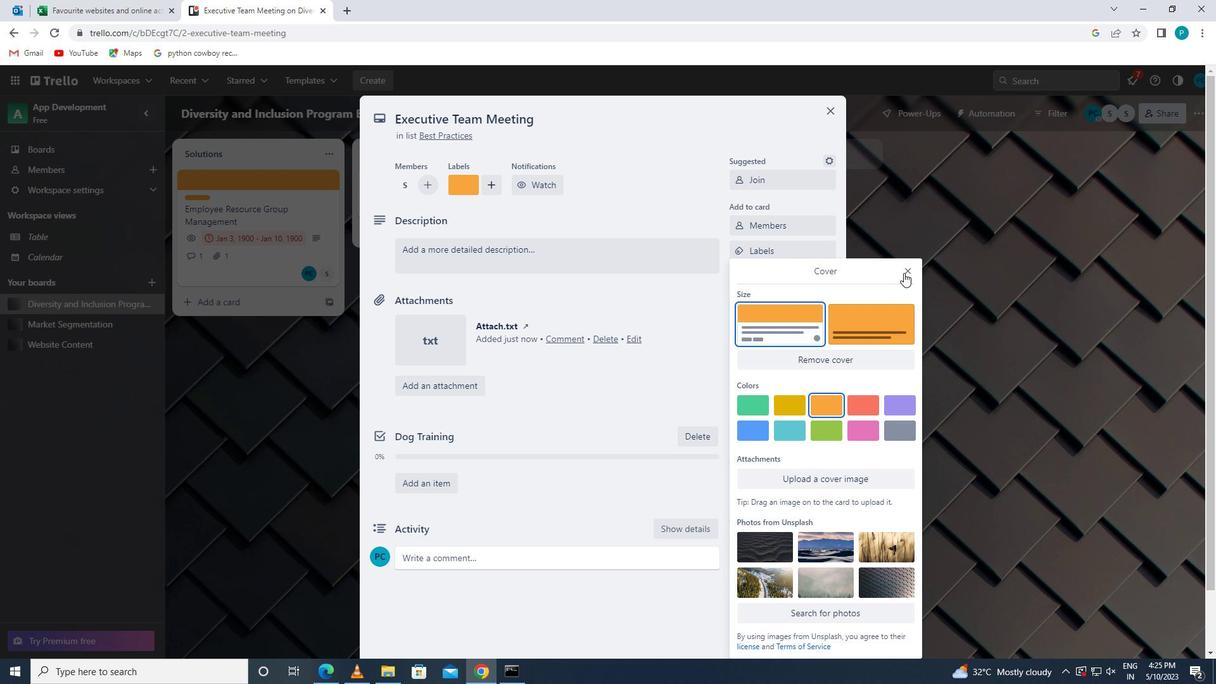 
Action: Mouse moved to (546, 344)
Screenshot: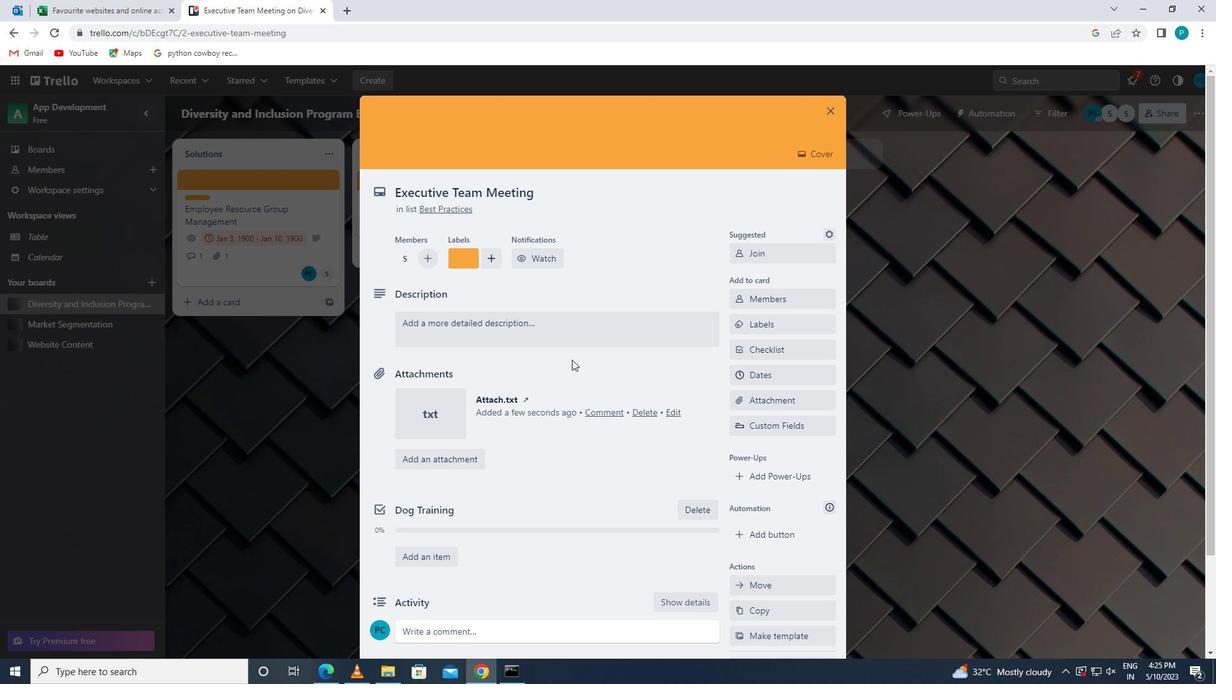 
Action: Mouse pressed left at (546, 344)
Screenshot: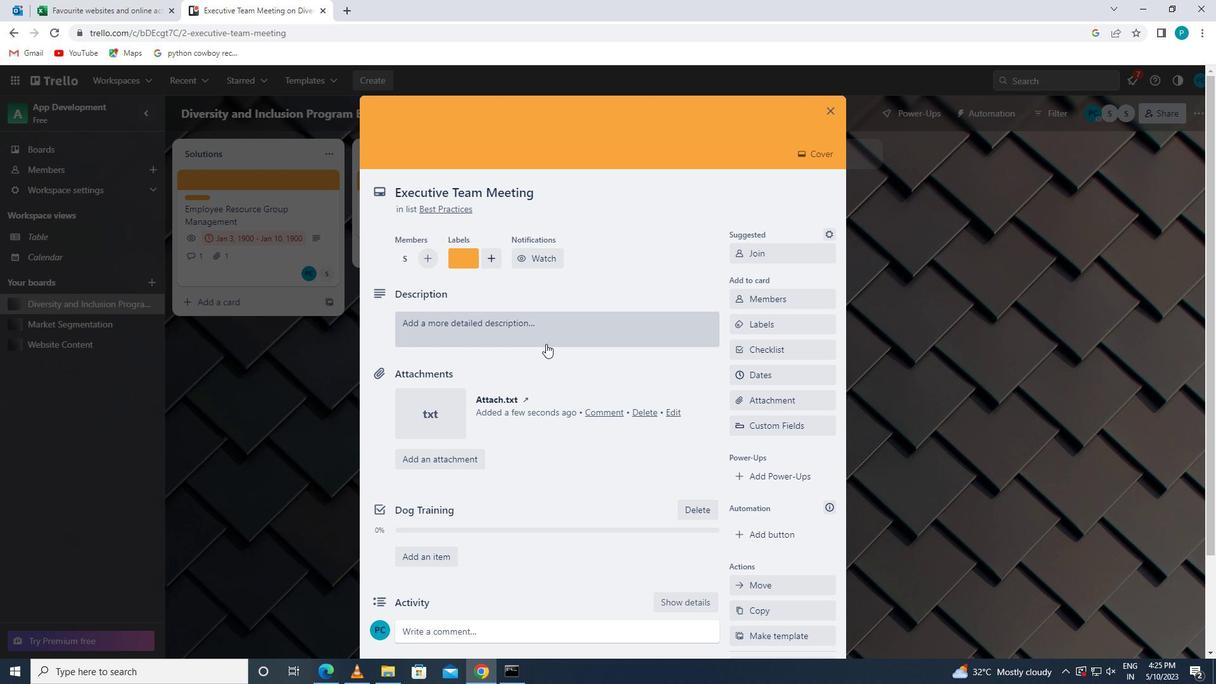 
Action: Mouse moved to (545, 343)
Screenshot: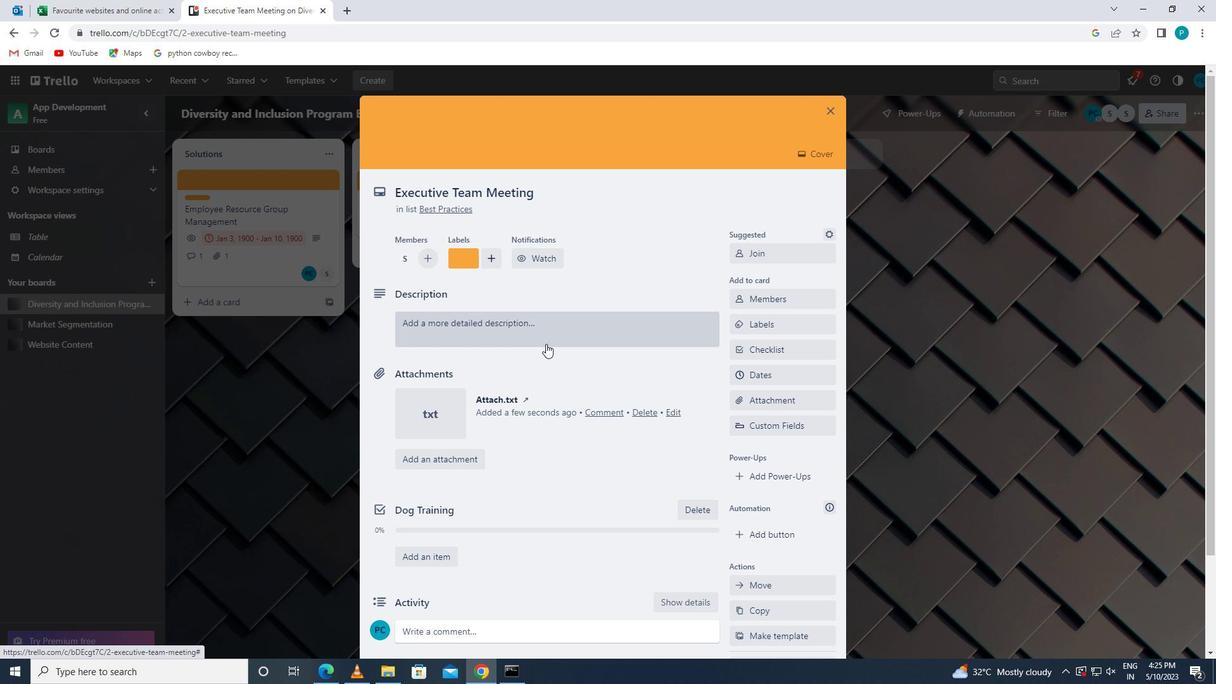 
Action: Key pressed <Key.caps_lock>c<Key.caps_lock>onduct<Key.space>team<Key.space>training<Key.space>session<Key.space>on<Key.space>project<Key.space>maan<Key.backspace><Key.backspace>nagement
Screenshot: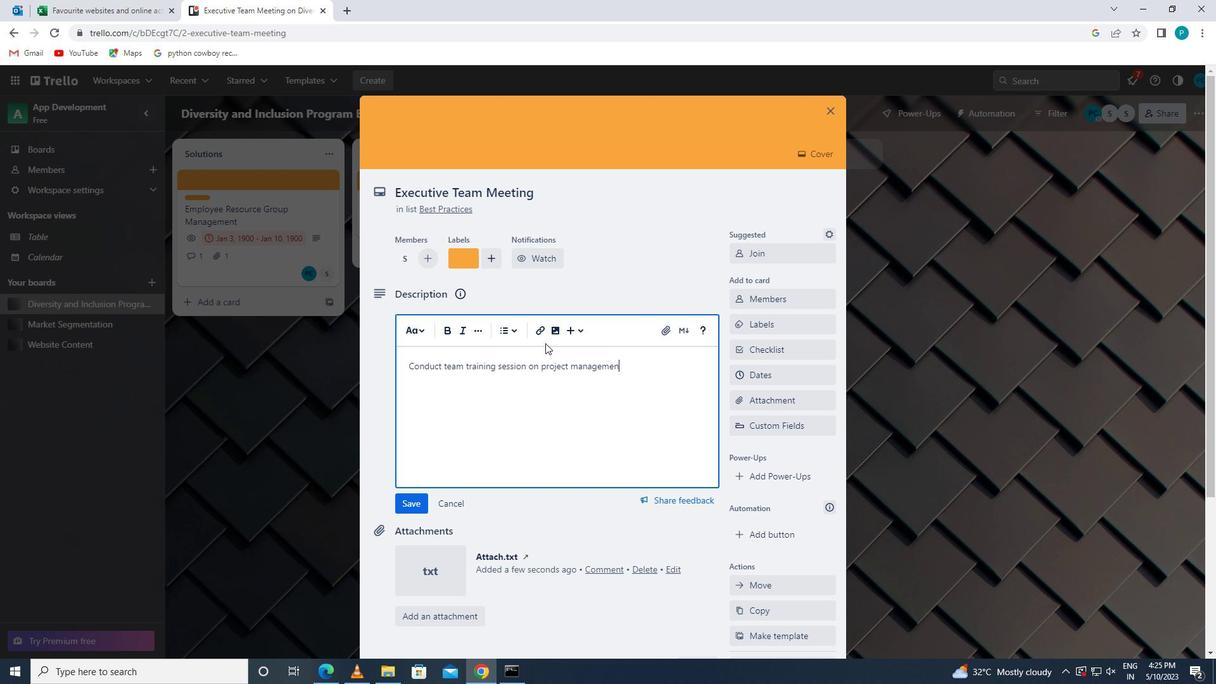 
Action: Mouse moved to (408, 508)
Screenshot: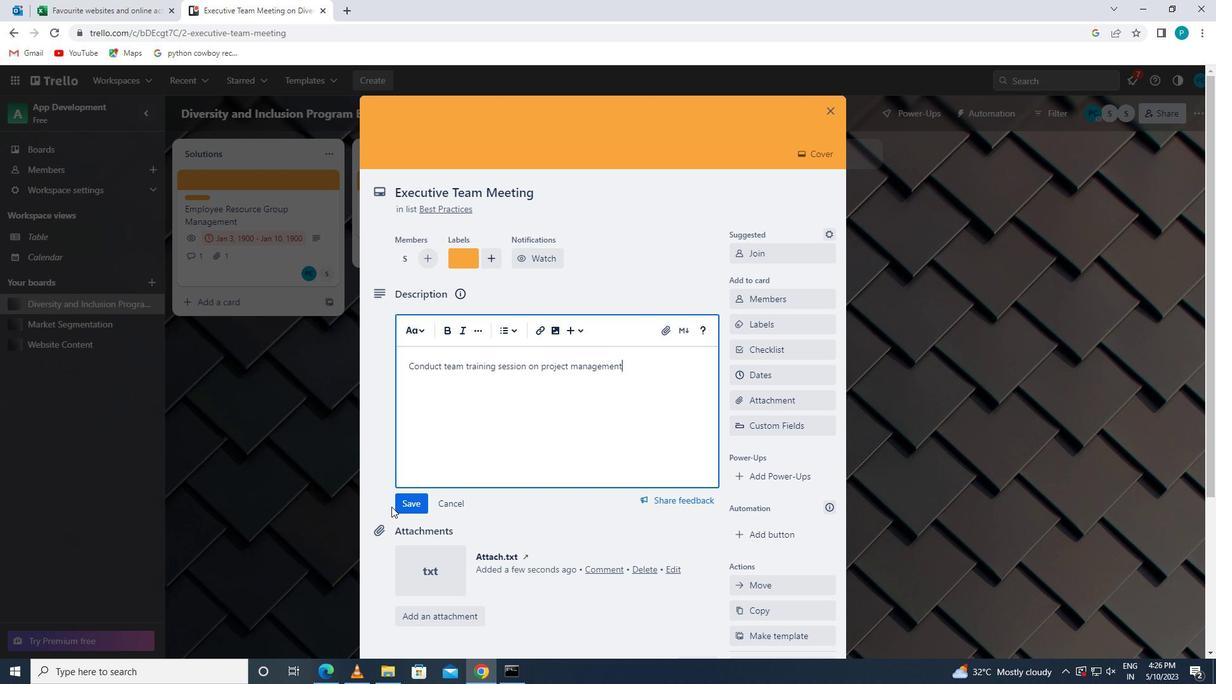 
Action: Mouse pressed left at (408, 508)
Screenshot: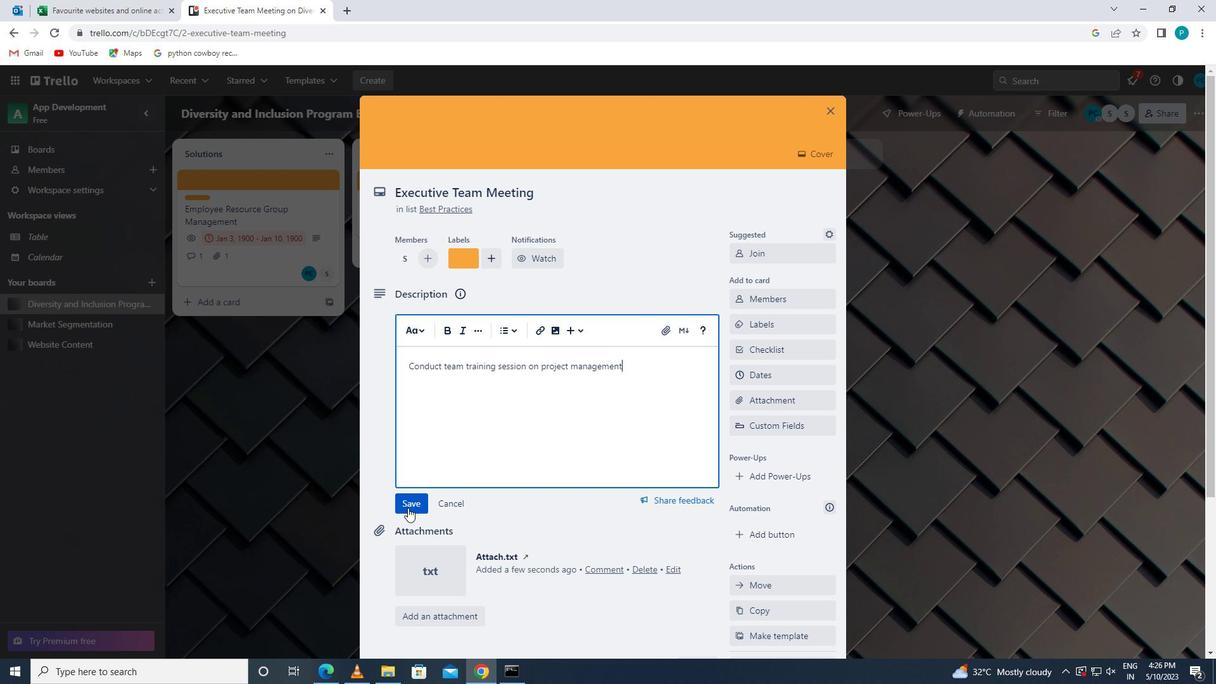 
Action: Mouse moved to (427, 501)
Screenshot: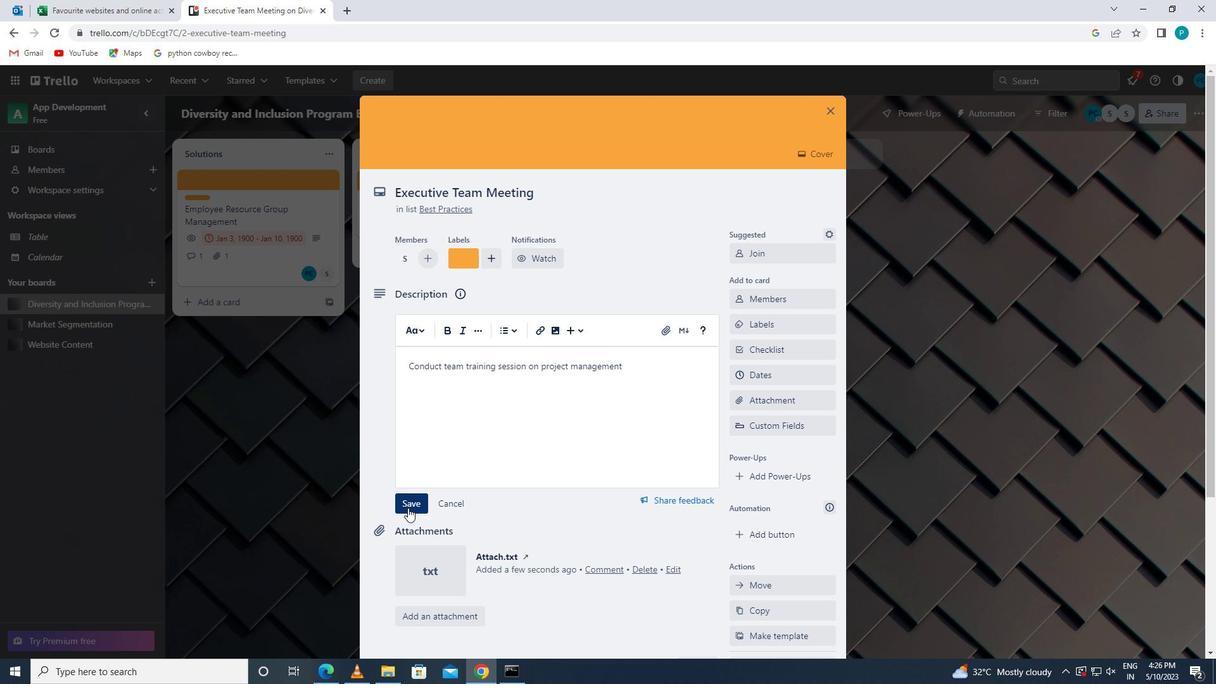 
Action: Mouse scrolled (427, 501) with delta (0, 0)
Screenshot: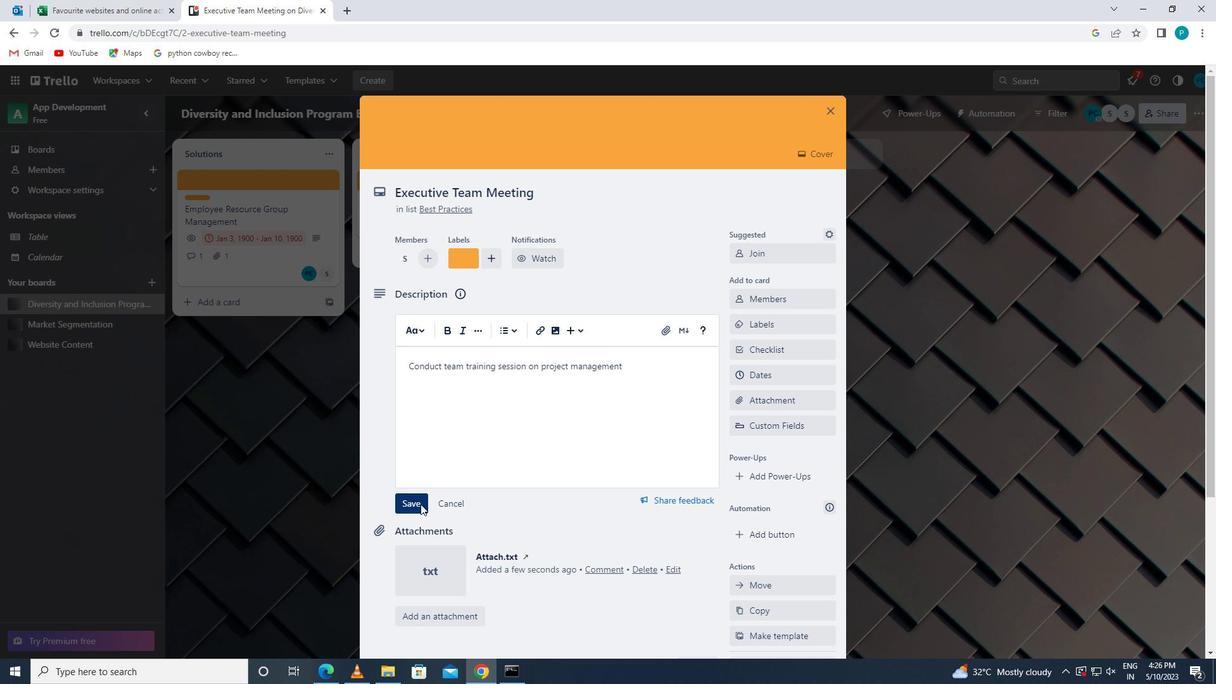 
Action: Mouse scrolled (427, 501) with delta (0, 0)
Screenshot: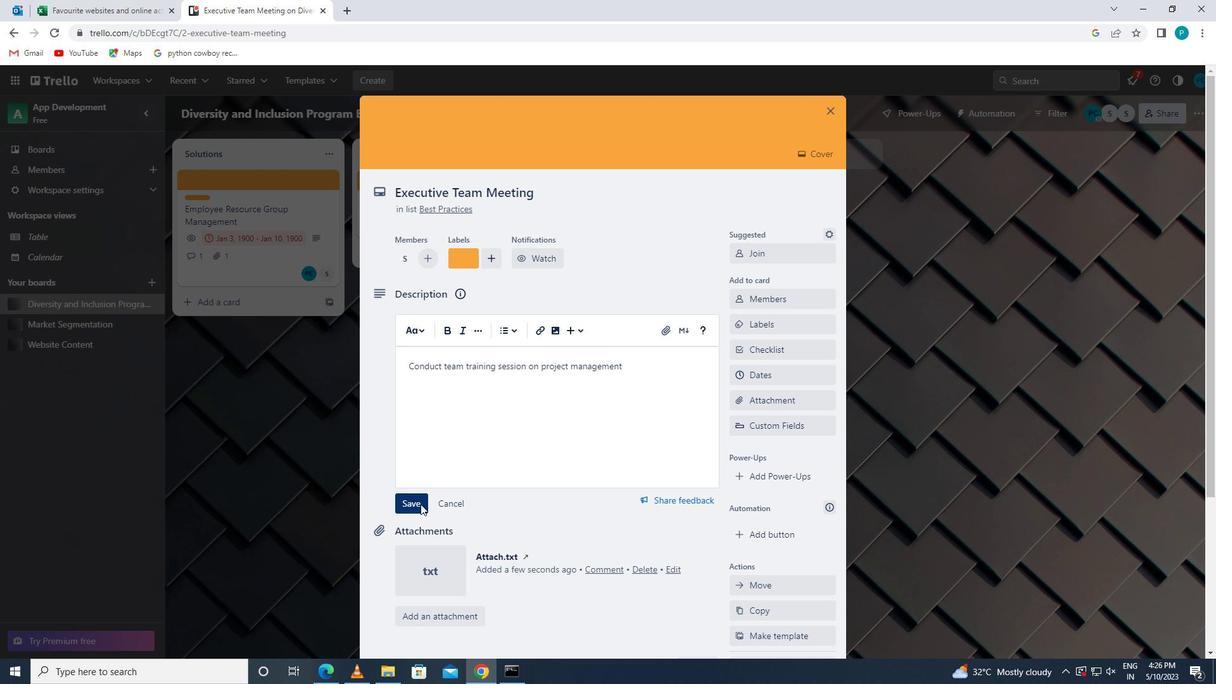 
Action: Mouse scrolled (427, 501) with delta (0, 0)
Screenshot: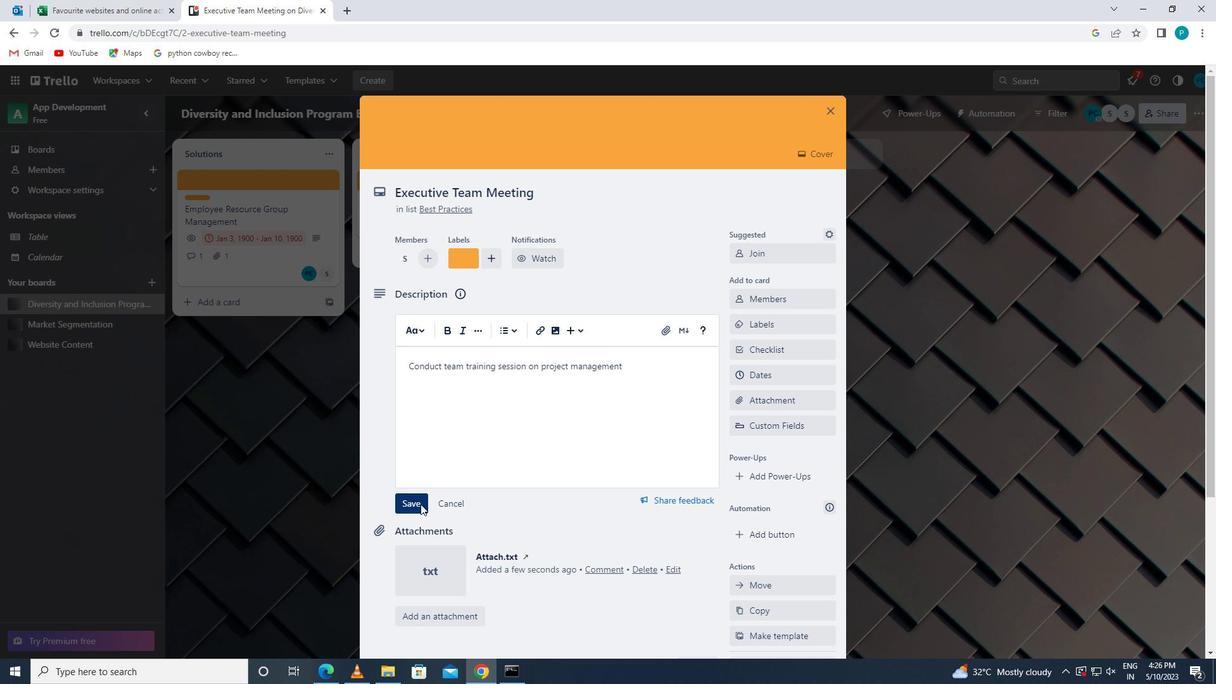 
Action: Mouse scrolled (427, 501) with delta (0, 0)
Screenshot: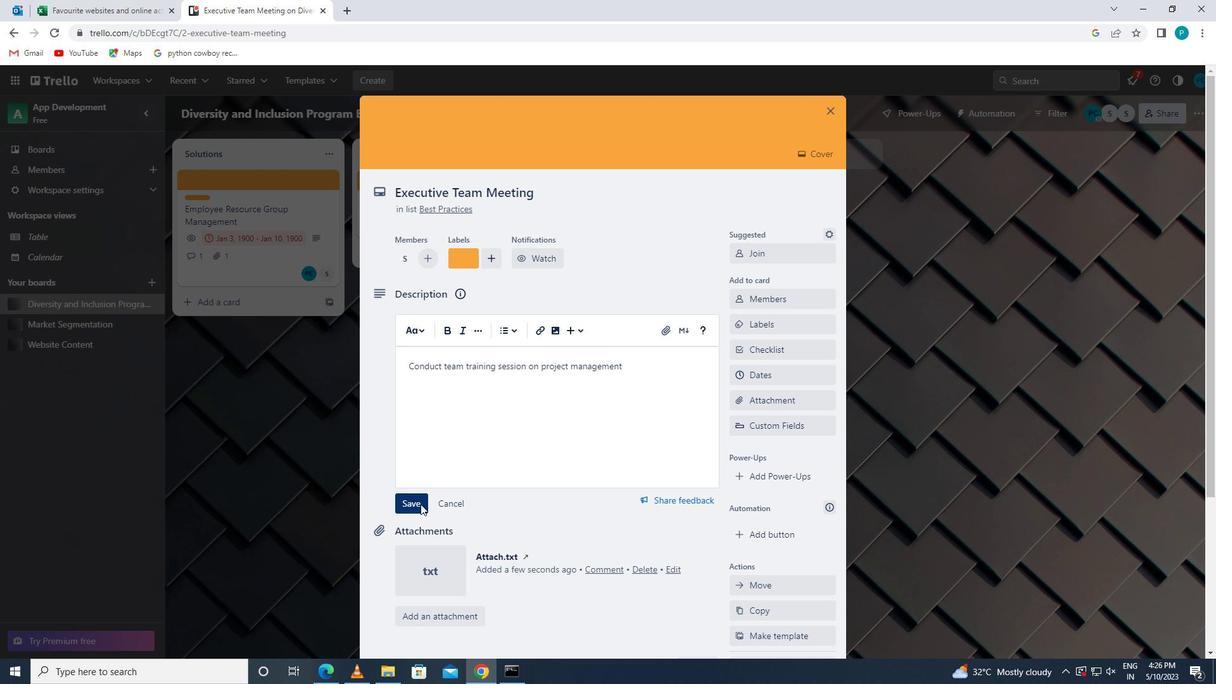 
Action: Mouse scrolled (427, 501) with delta (0, 0)
Screenshot: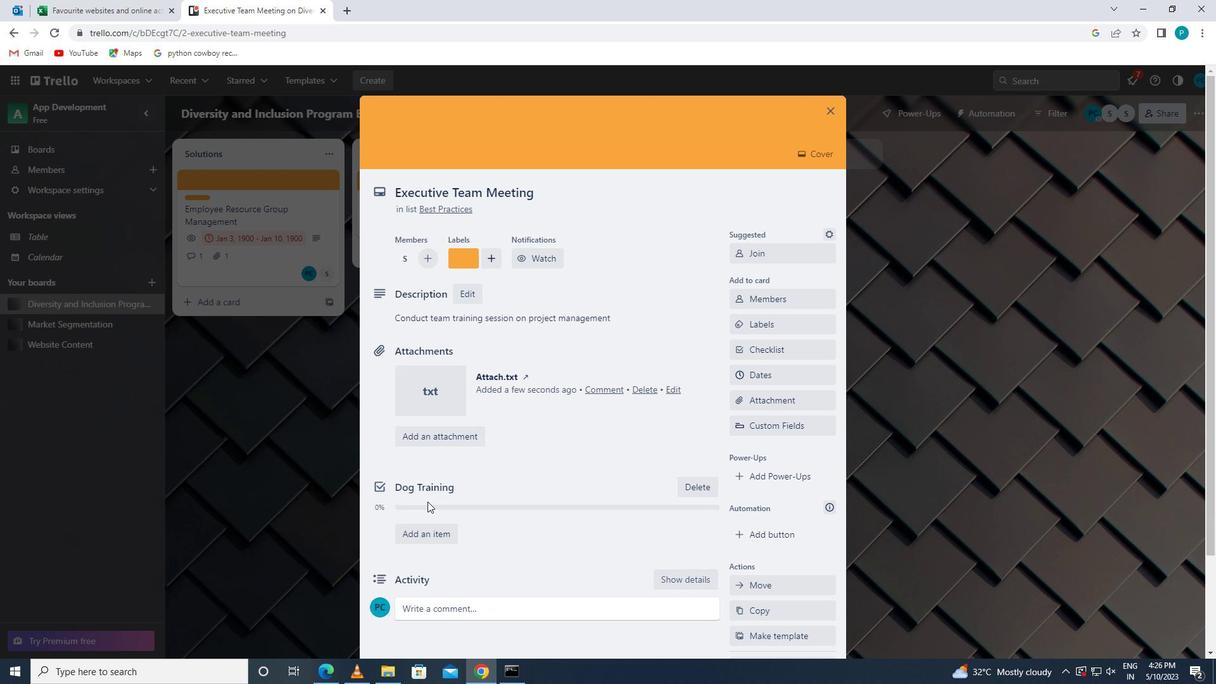 
Action: Mouse moved to (429, 498)
Screenshot: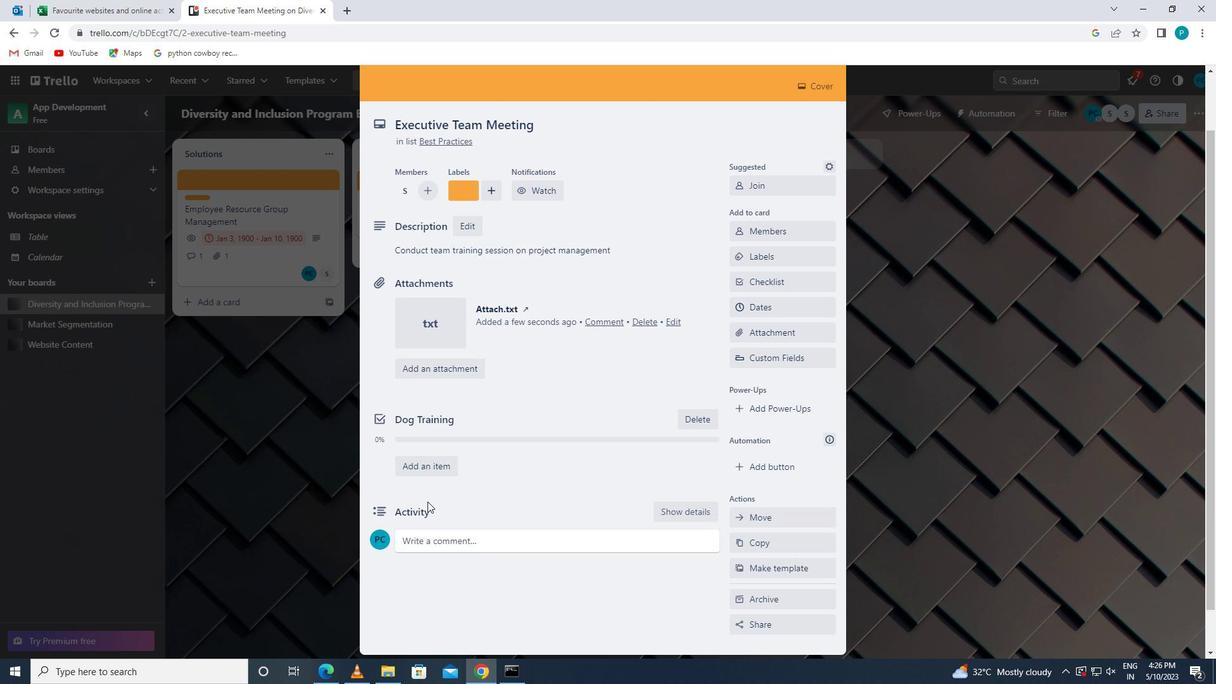 
Action: Mouse pressed left at (429, 498)
Screenshot: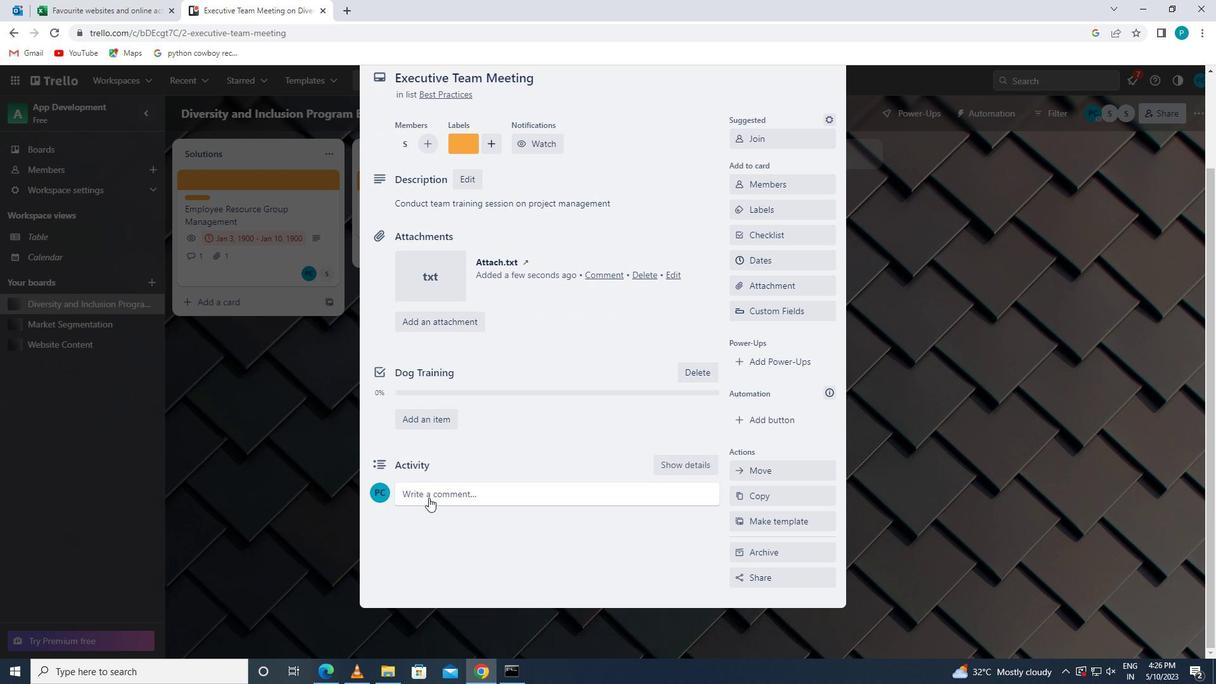 
Action: Key pressed <Key.caps_lock>w<Key.caps_lock>e<Key.space>shol<Key.backspace>uld<Key.space>approach<Key.space>this<Key.space>task<Key.space>with<Key.space>a<Key.space>sense<Key.space>of<Key.space>ownership,taking<Key.space>pride<Key.space>in<Key.space>our<Key.space>work<Key.space>and<Key.space>its<Key.space>impact<Key.space>on<Key.space>the<Key.space>project
Screenshot: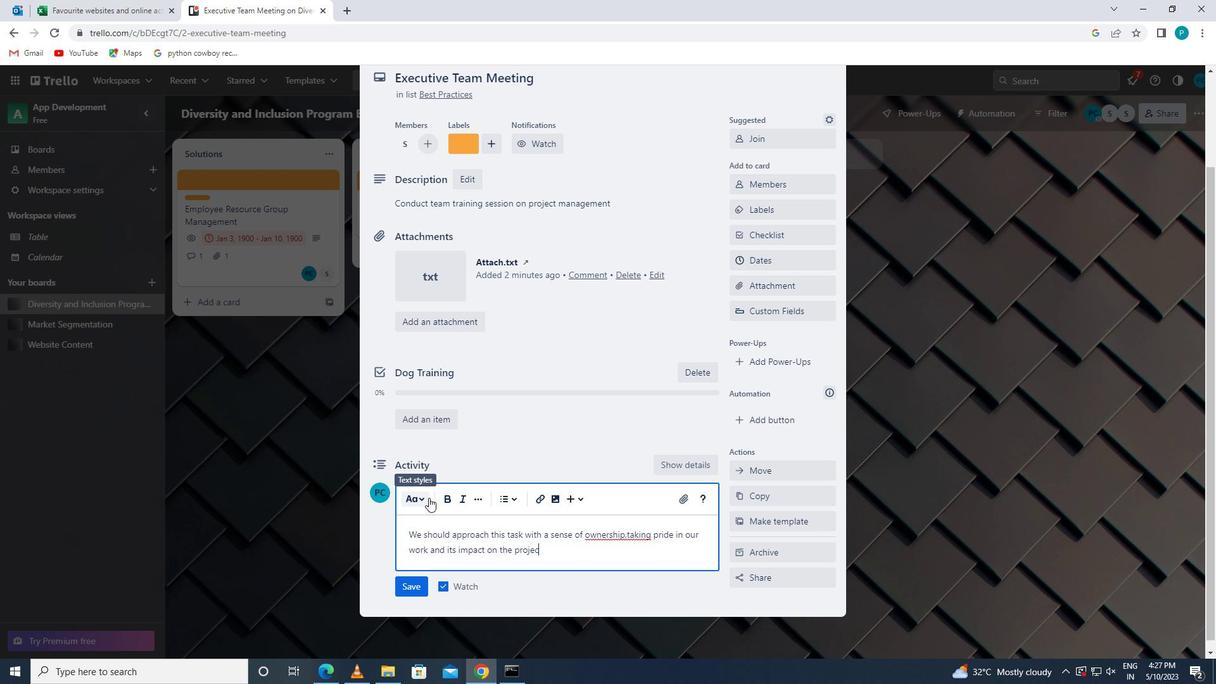 
Action: Mouse moved to (406, 586)
Screenshot: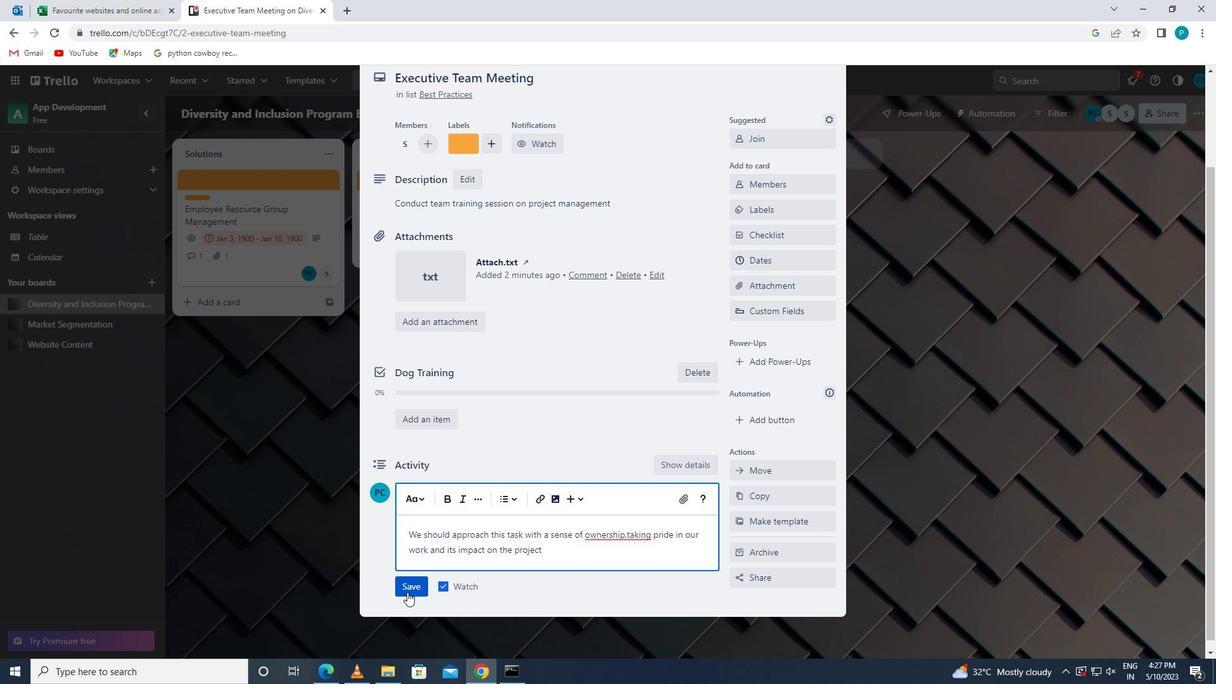 
Action: Mouse pressed left at (406, 586)
Screenshot: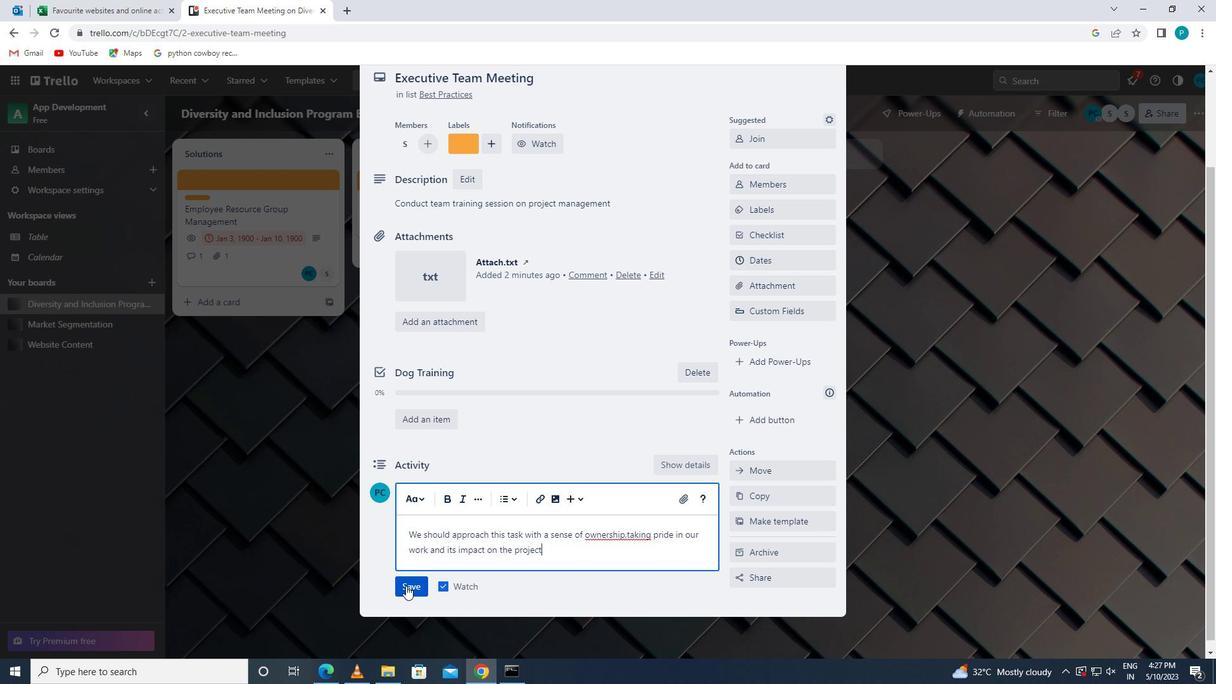 
Action: Mouse moved to (755, 258)
Screenshot: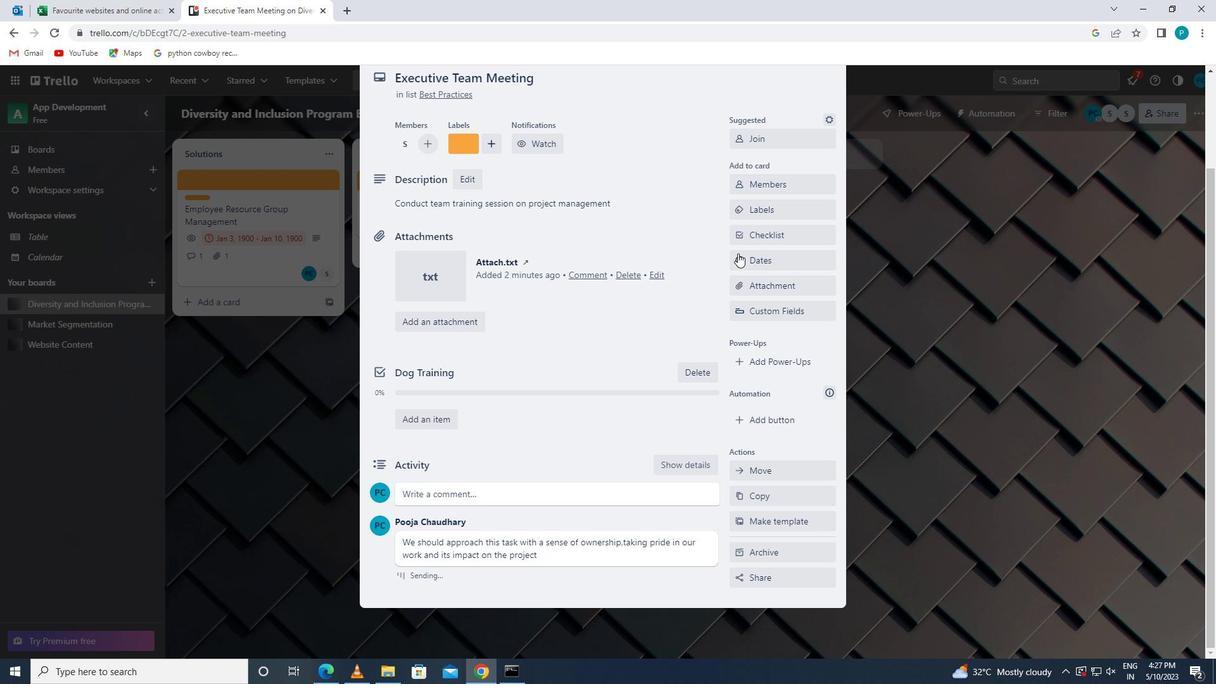 
Action: Mouse pressed left at (755, 258)
Screenshot: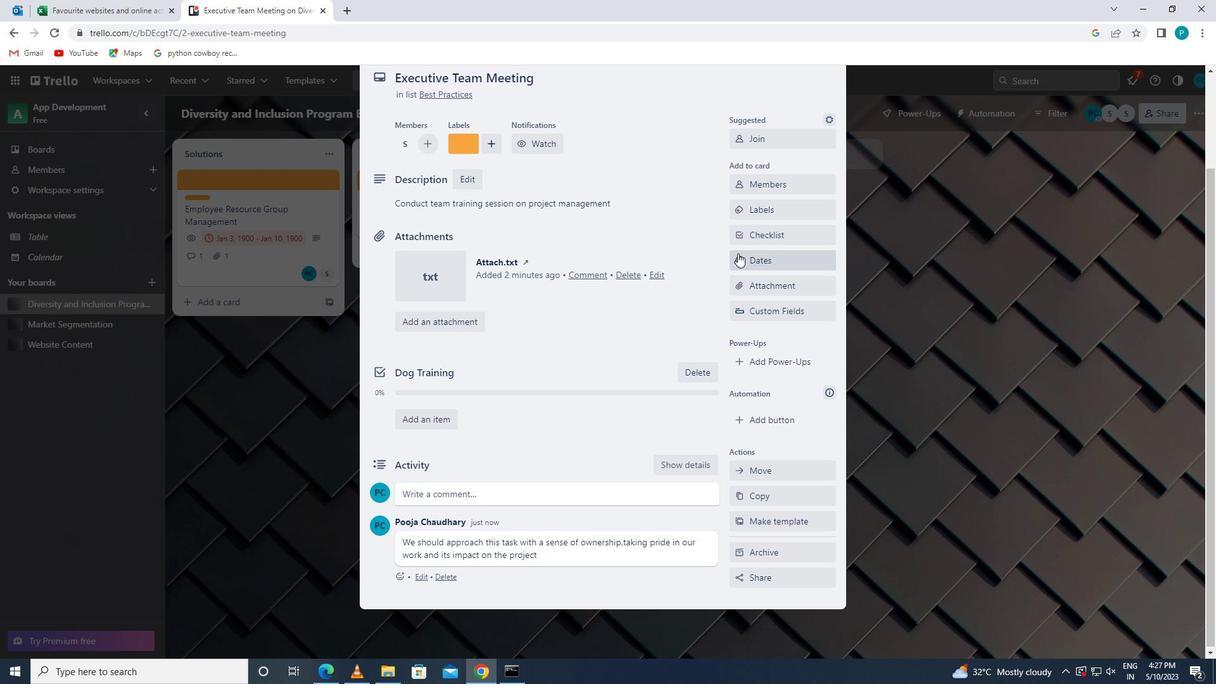 
Action: Mouse moved to (738, 341)
Screenshot: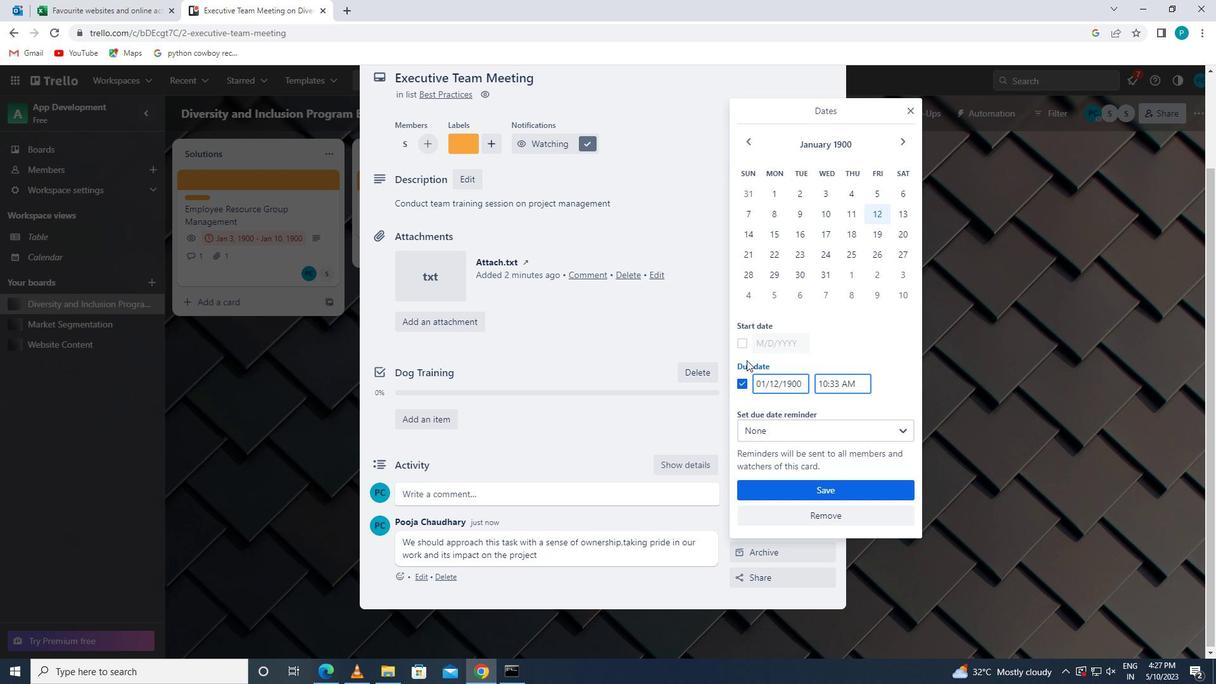 
Action: Mouse pressed left at (738, 341)
Screenshot: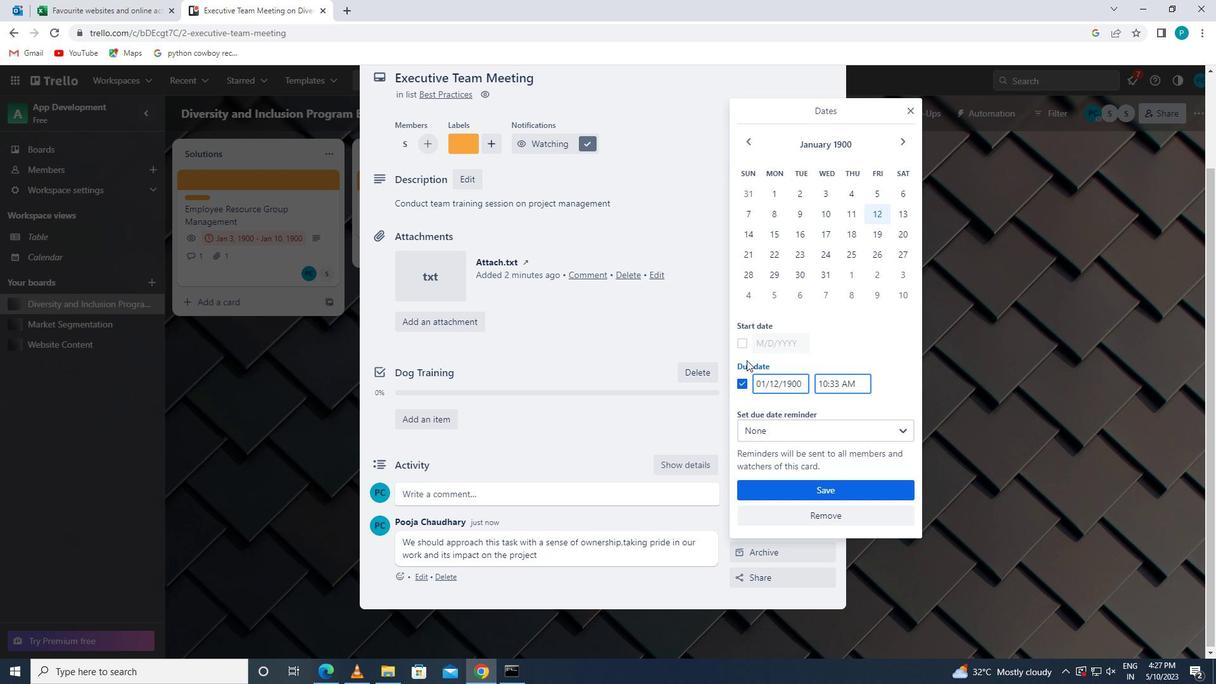 
Action: Mouse moved to (775, 343)
Screenshot: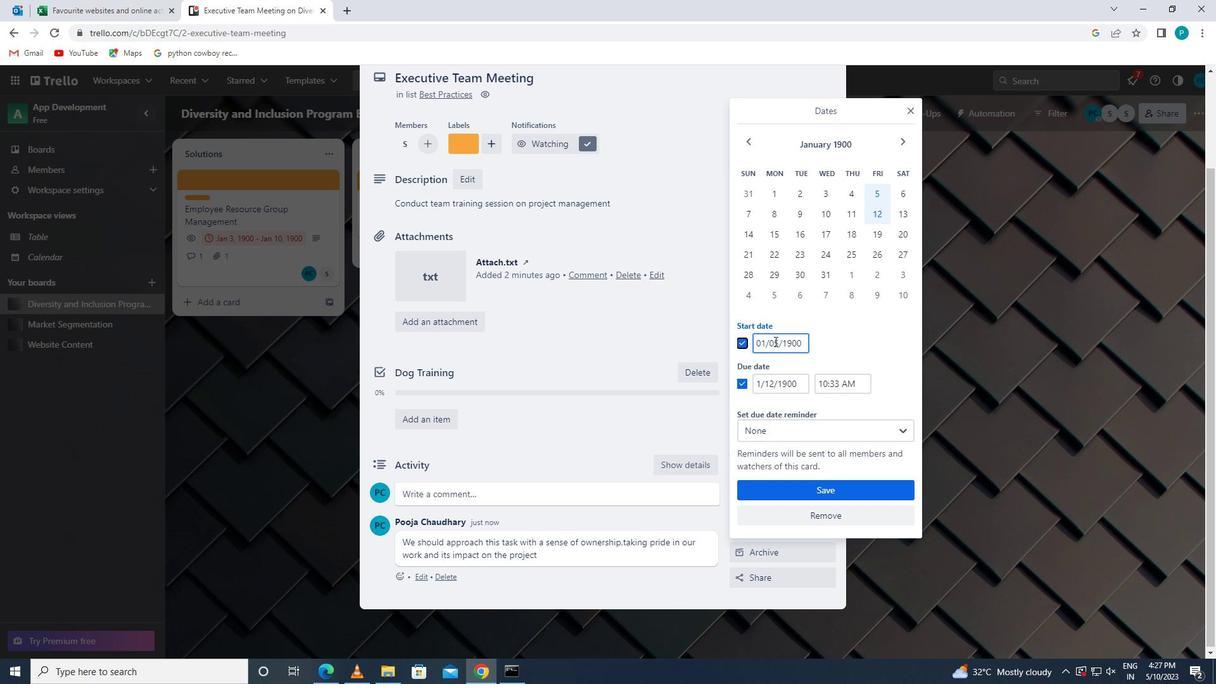
Action: Mouse pressed left at (775, 343)
Screenshot: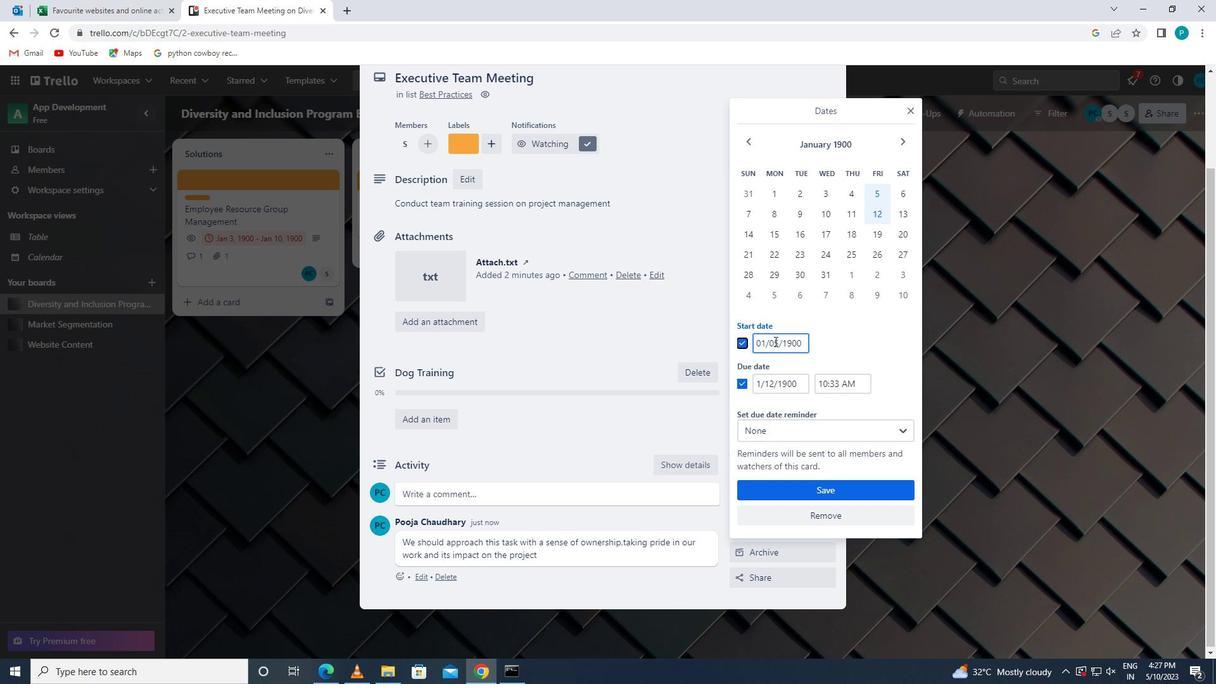 
Action: Mouse moved to (766, 342)
Screenshot: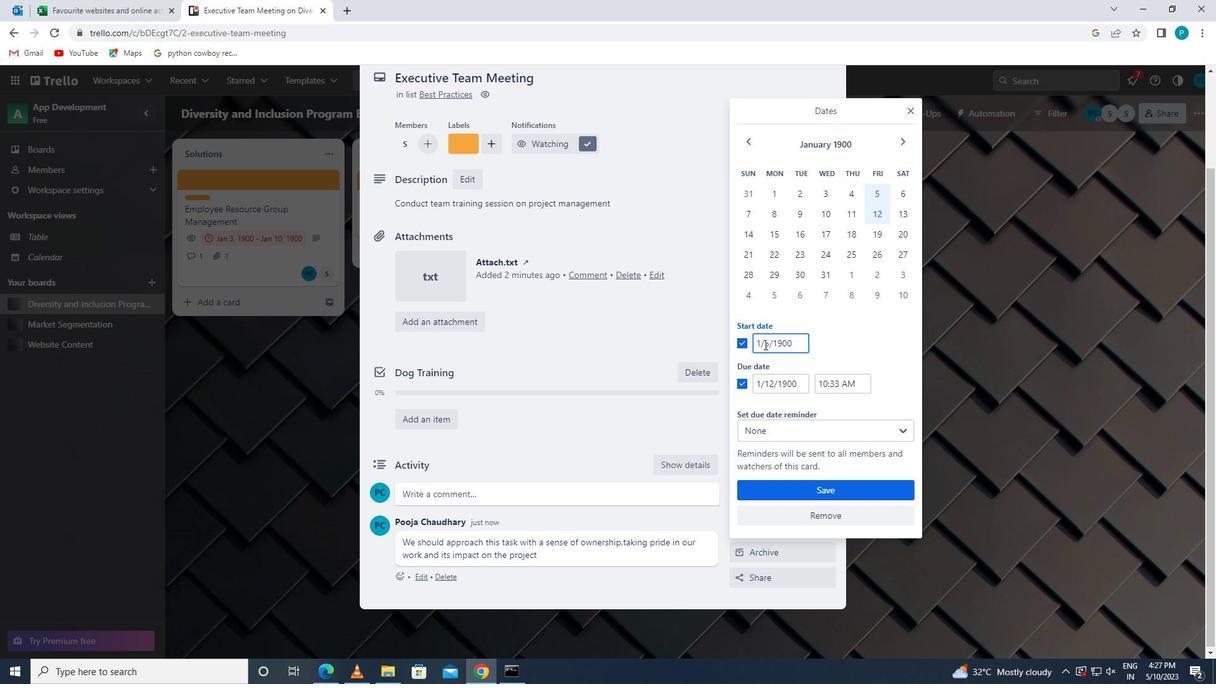 
Action: Mouse pressed left at (766, 342)
Screenshot: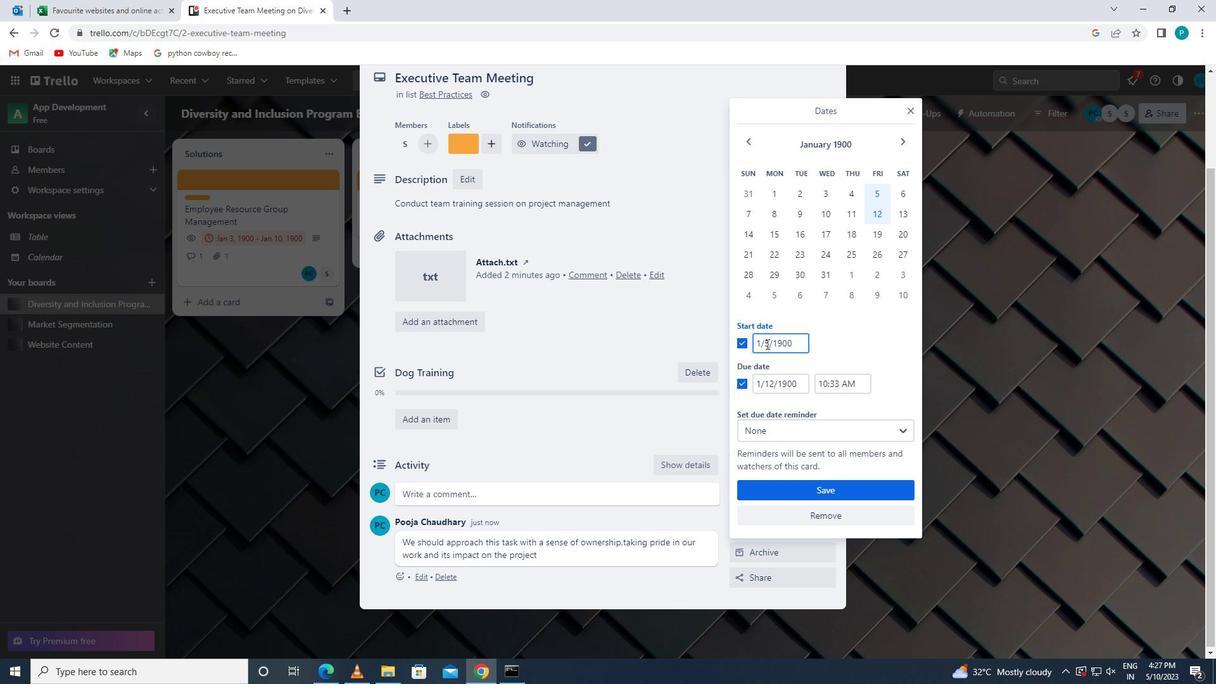 
Action: Mouse moved to (768, 345)
Screenshot: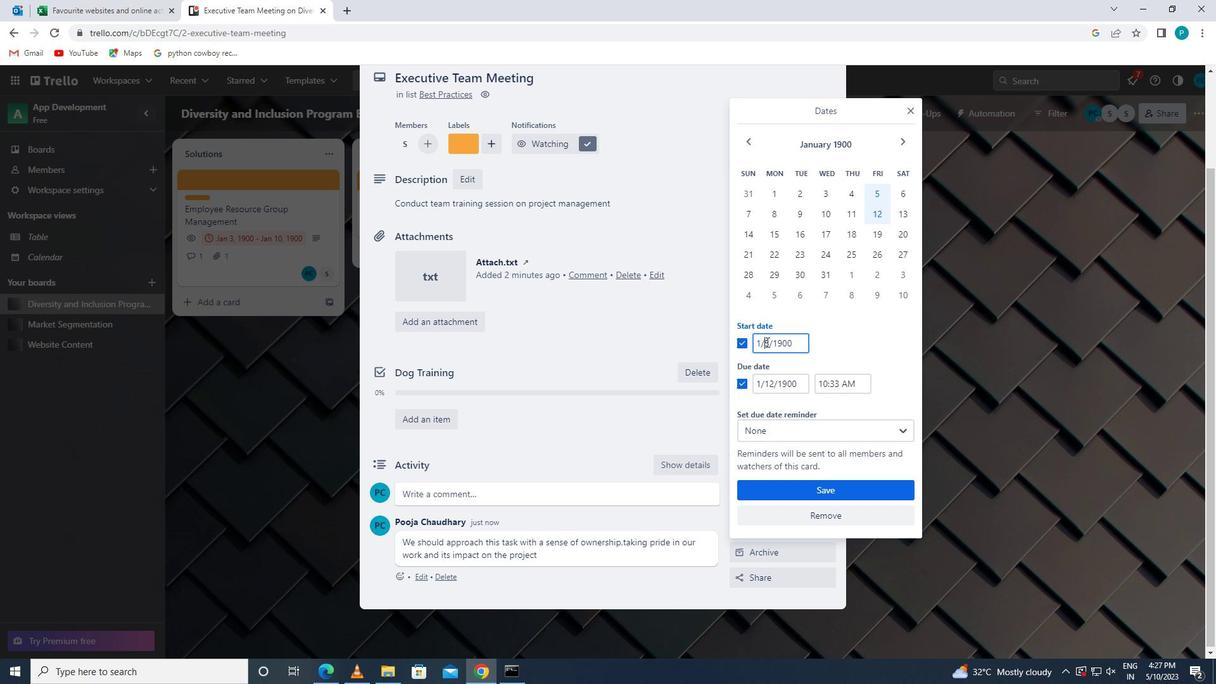 
Action: Mouse pressed left at (768, 345)
Screenshot: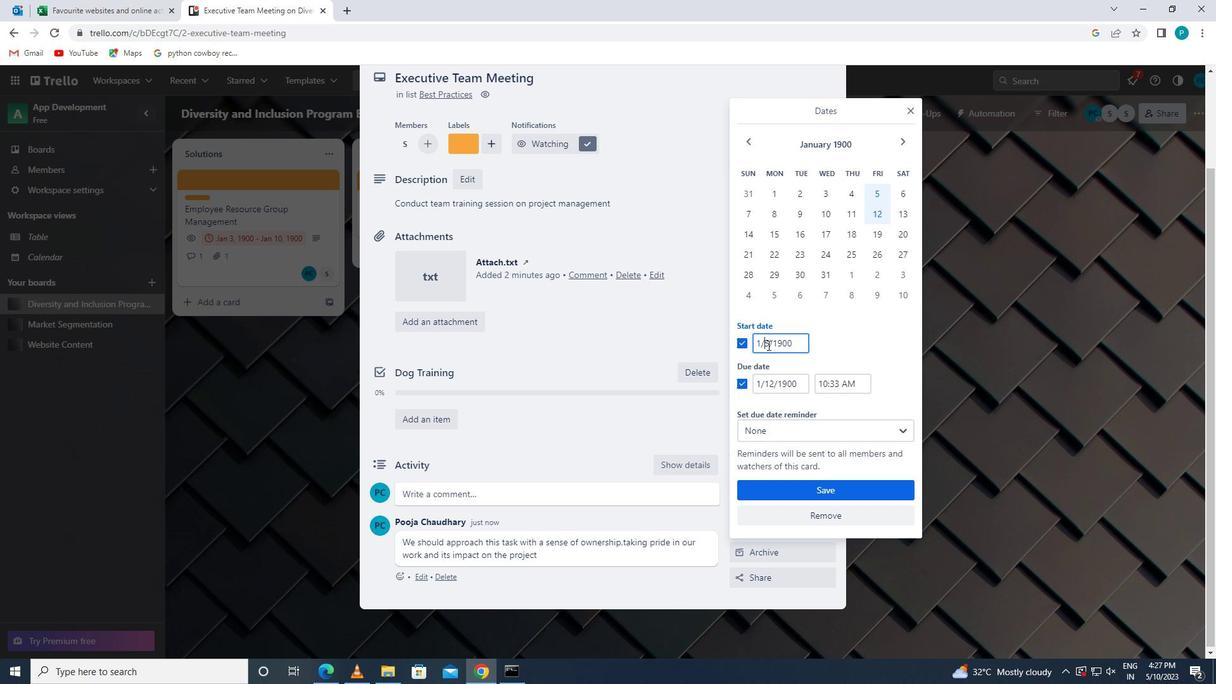 
Action: Key pressed <Key.backspace>6
Screenshot: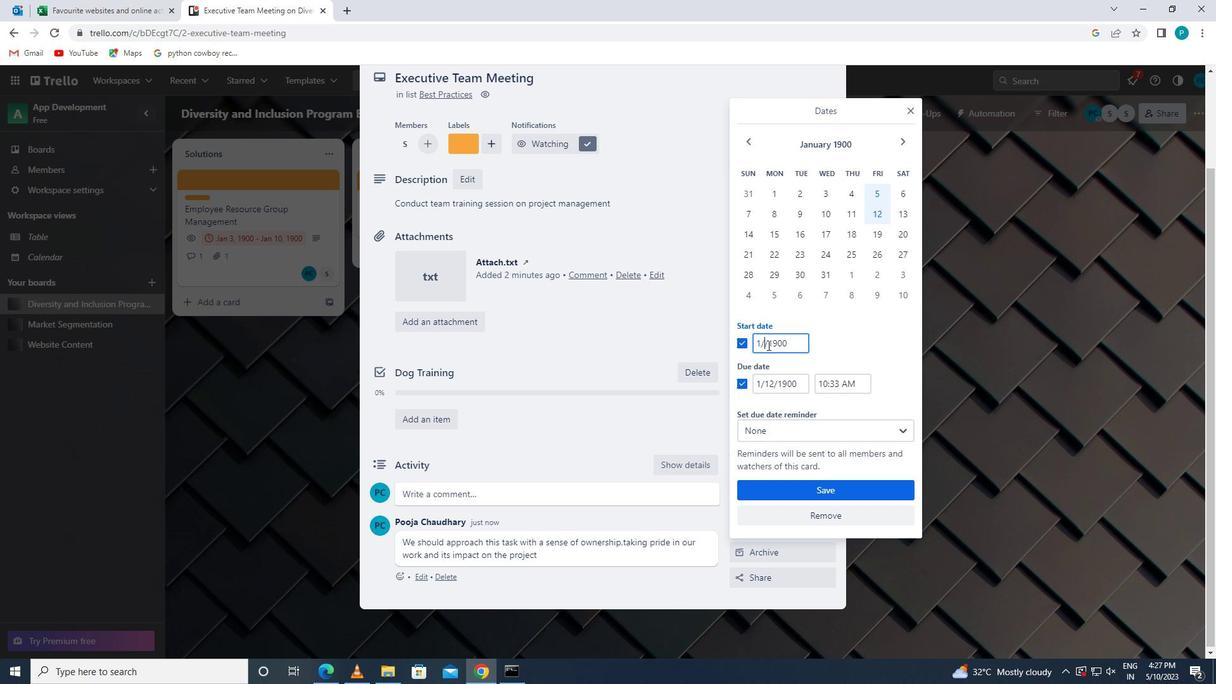 
Action: Mouse moved to (775, 377)
Screenshot: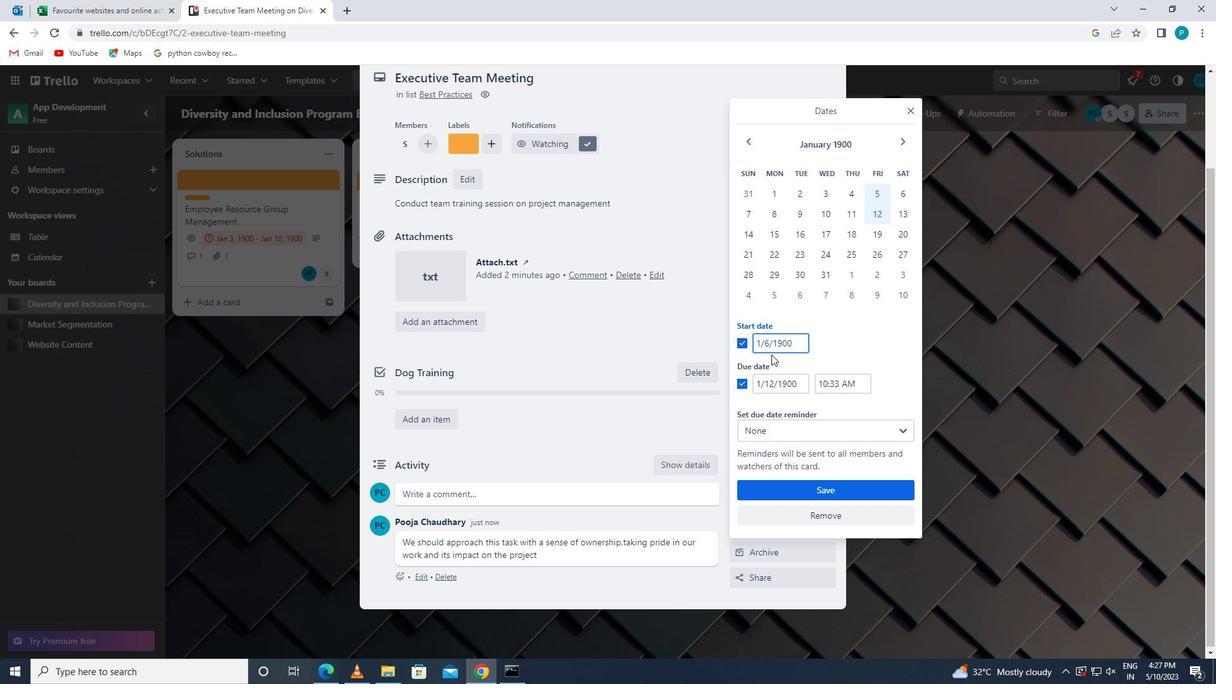 
Action: Mouse pressed left at (775, 377)
Screenshot: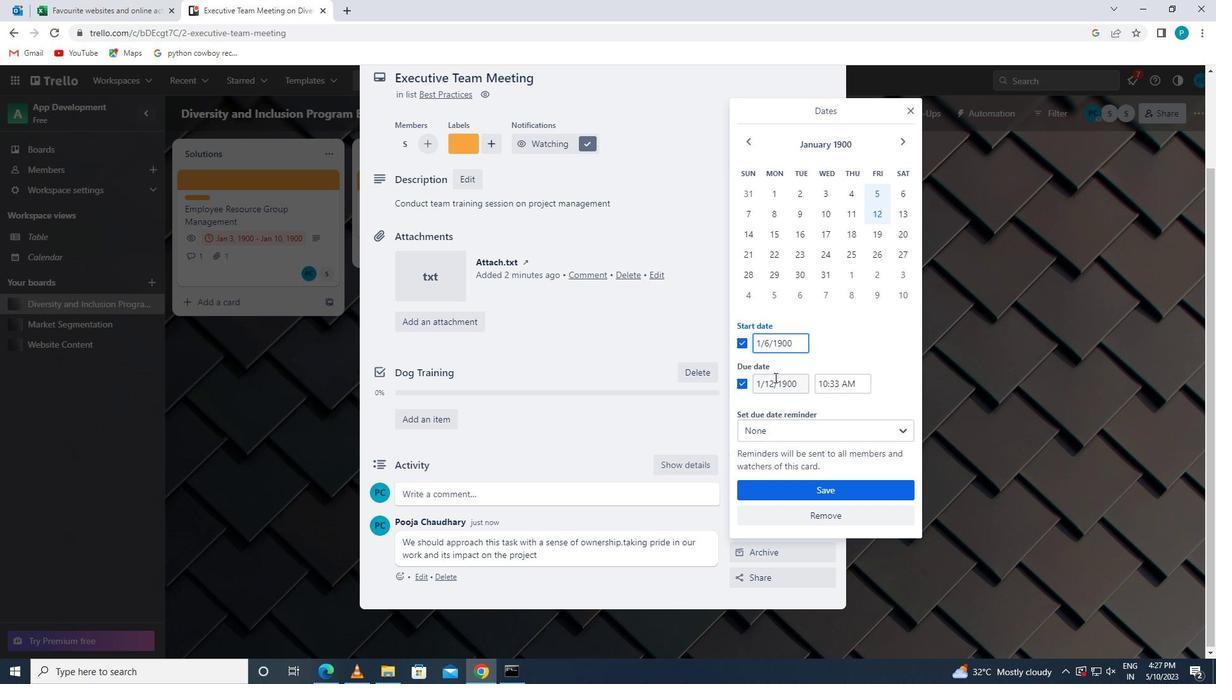 
Action: Mouse moved to (775, 393)
Screenshot: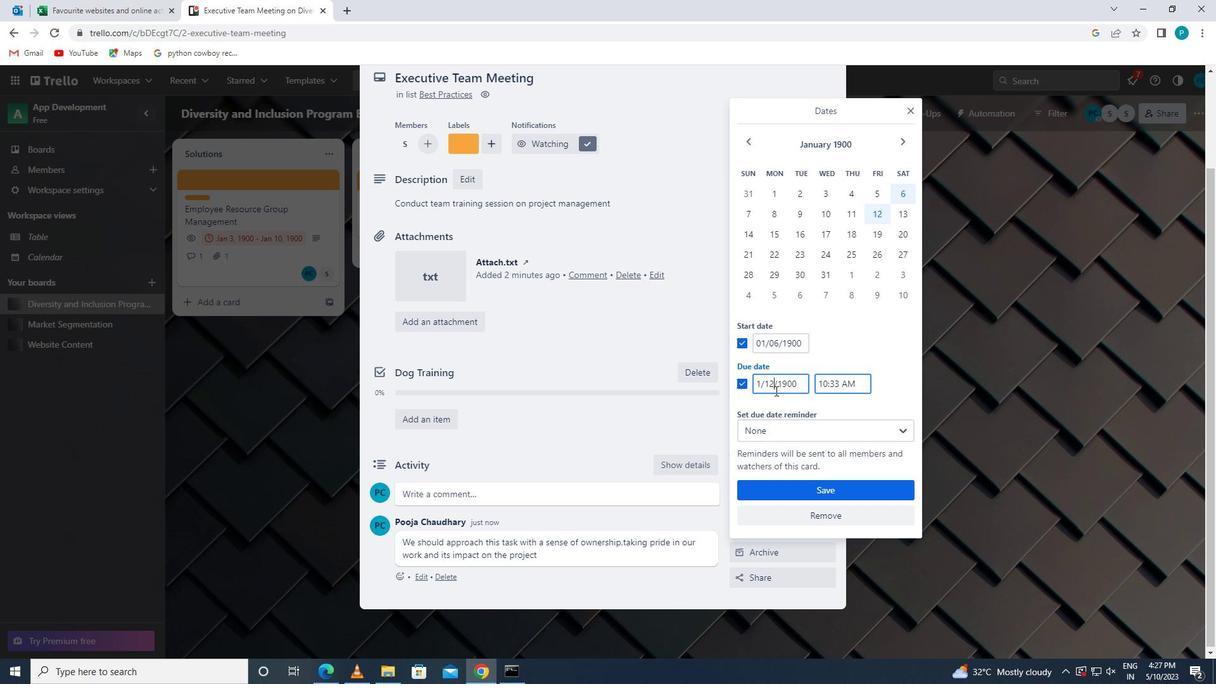 
Action: Key pressed <Key.backspace>3
Screenshot: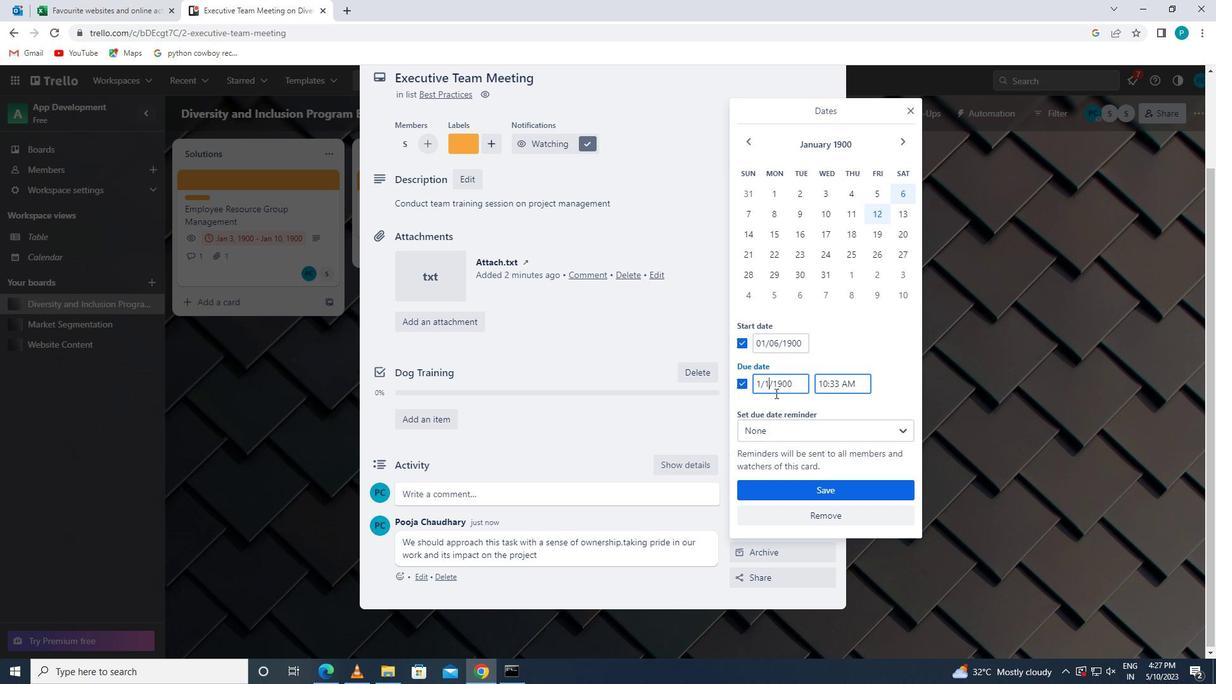 
Action: Mouse moved to (806, 486)
Screenshot: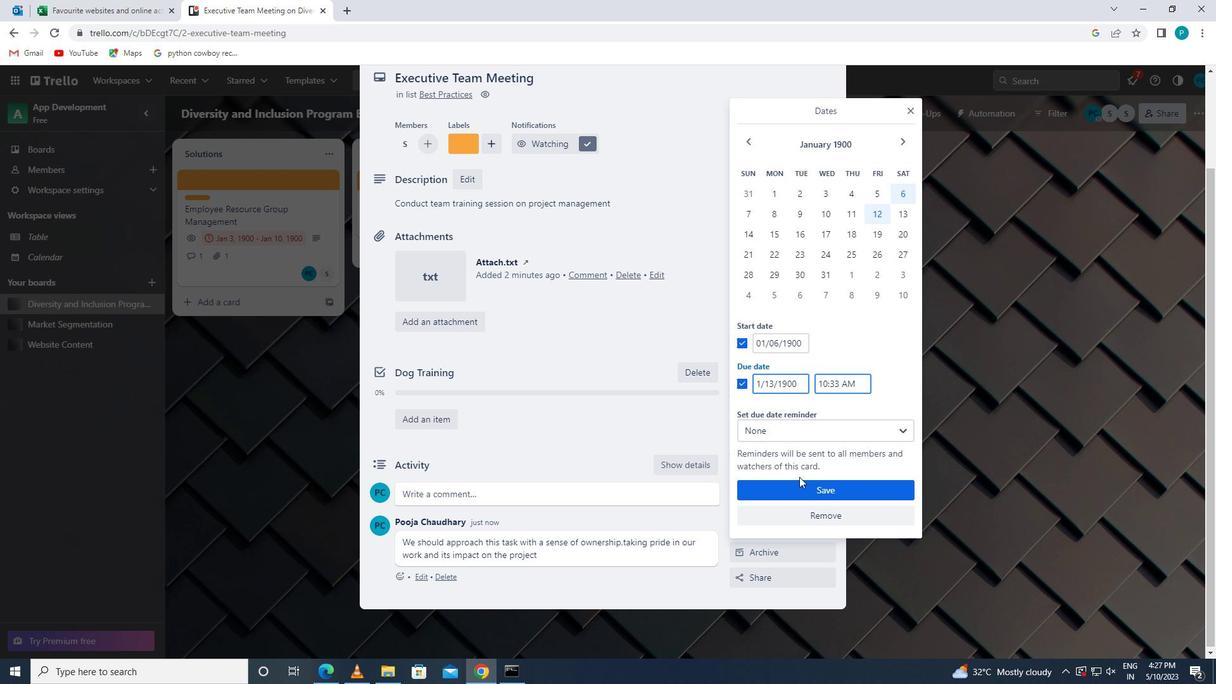 
Action: Mouse pressed left at (806, 486)
Screenshot: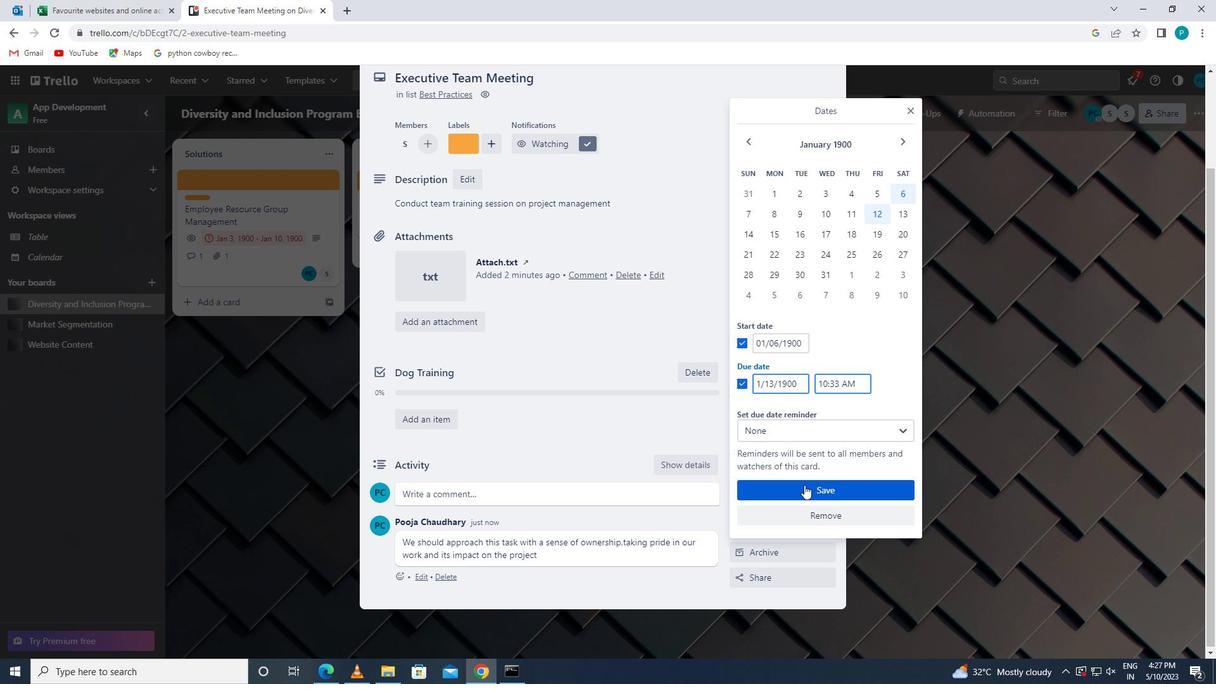 
